 Task: Add an event with the title Staff Training: Customer Relationship Management, date '2023/12/21', time 7:50 AM to 9:50 AMand add a description: The facilitator will provide a briefing on the rules, objectives, and safety guidelines of the scavenger hunt. Teams will receive their scavenger hunt checklist, which may include a combination of physical objects to find, riddles to solve, or tasks to complete., put the event into Yellow category . Add location for the event as: 987 Colosseum, Rome, Italy, logged in from the account softage.2@softage.netand send the event invitation to softage.6@softage.net and softage.7@softage.net. Set a reminder for the event 5 minutes before
Action: Mouse moved to (96, 91)
Screenshot: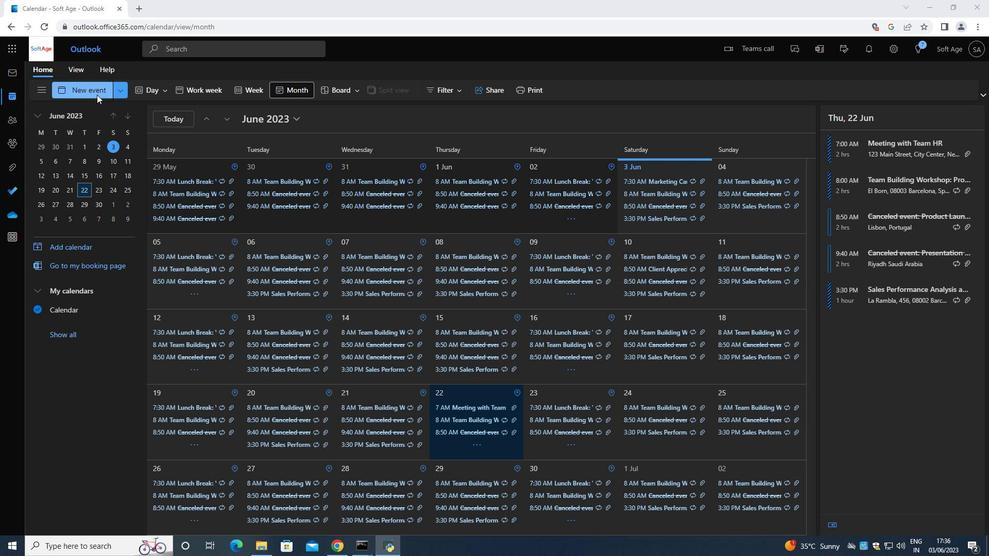 
Action: Mouse pressed left at (96, 91)
Screenshot: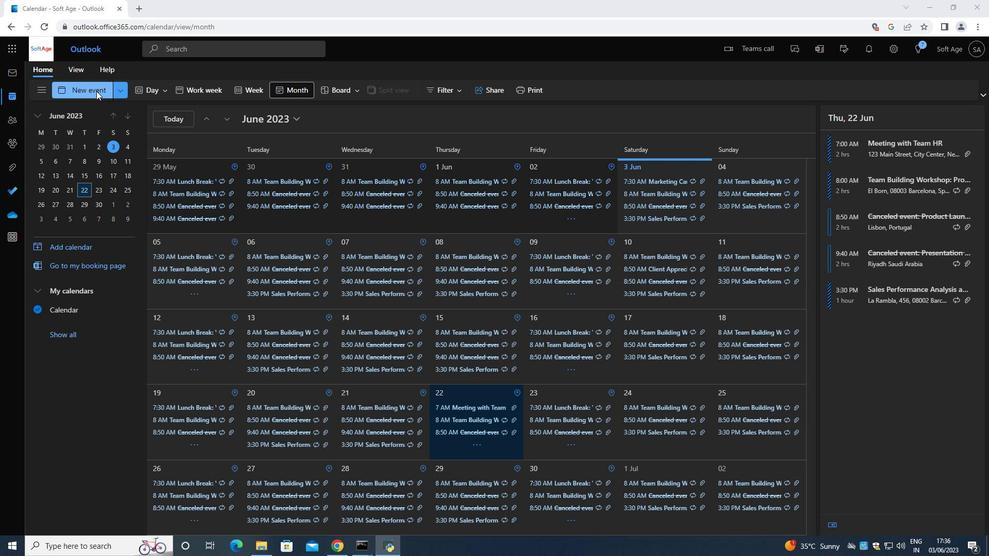 
Action: Mouse moved to (285, 137)
Screenshot: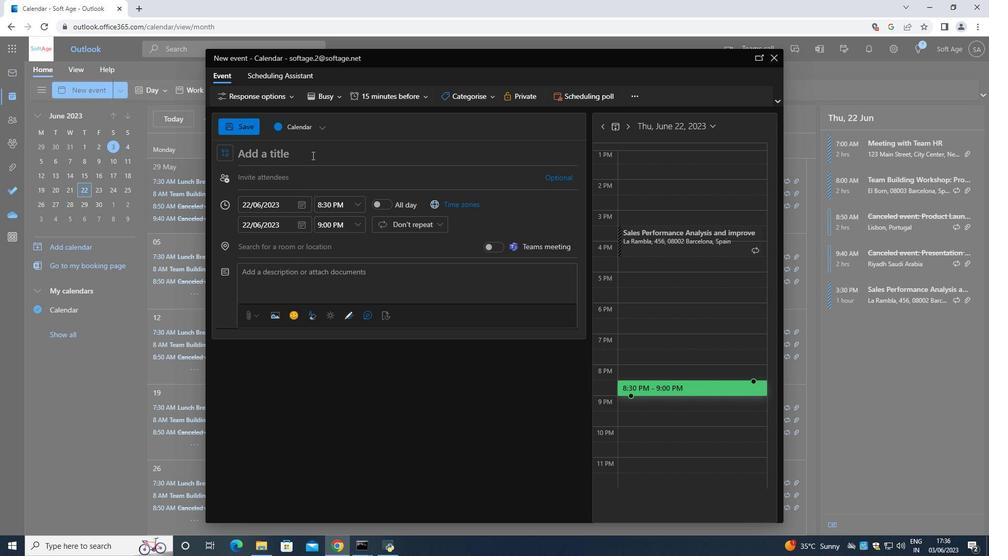 
Action: Key pressed <Key.shift><Key.shift><Key.shift>Training<Key.space><Key.shift_r><Key.backspace><Key.shift_r>:<Key.space><Key.shift>Customer<Key.space><Key.shift>Relationship<Key.space><Key.shift>Management<Key.space>
Screenshot: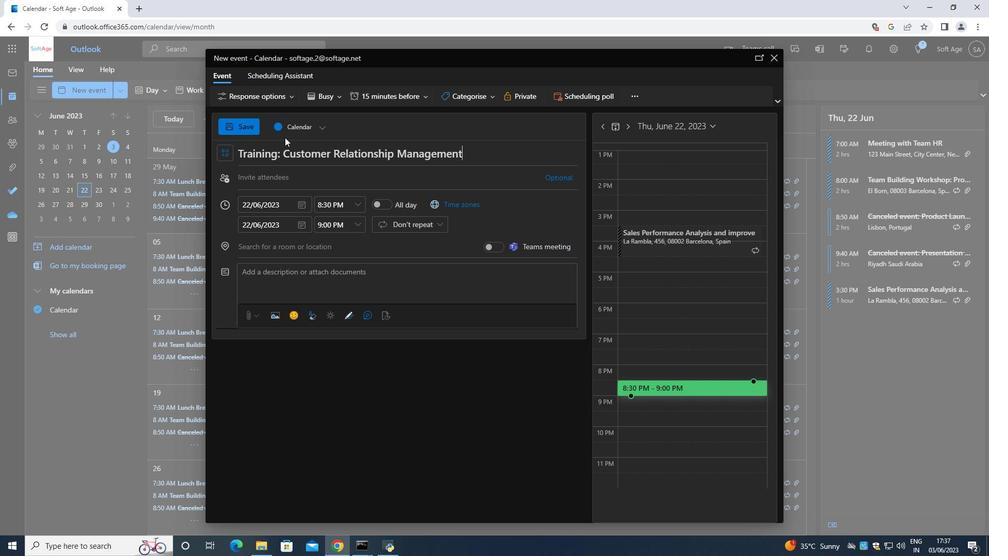 
Action: Mouse moved to (303, 201)
Screenshot: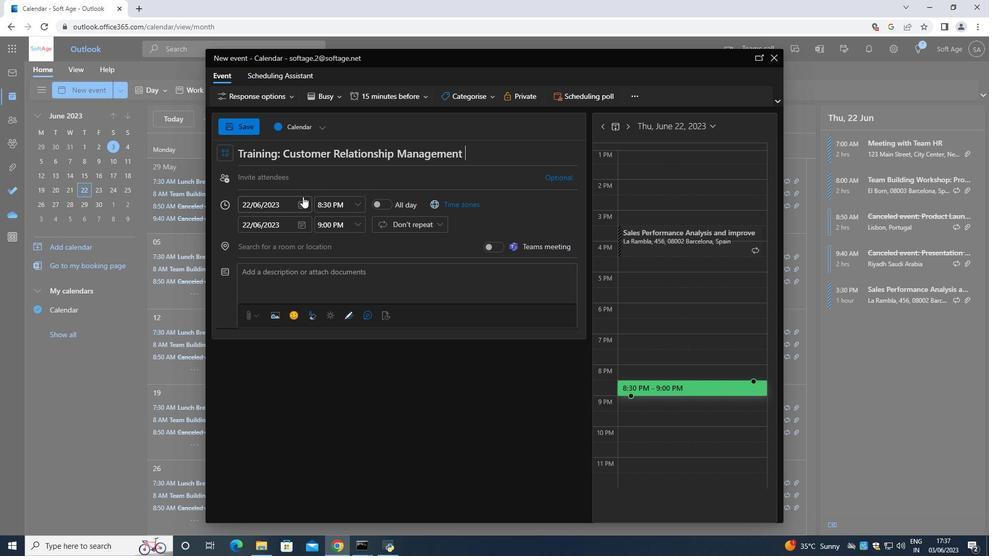 
Action: Mouse pressed left at (303, 201)
Screenshot: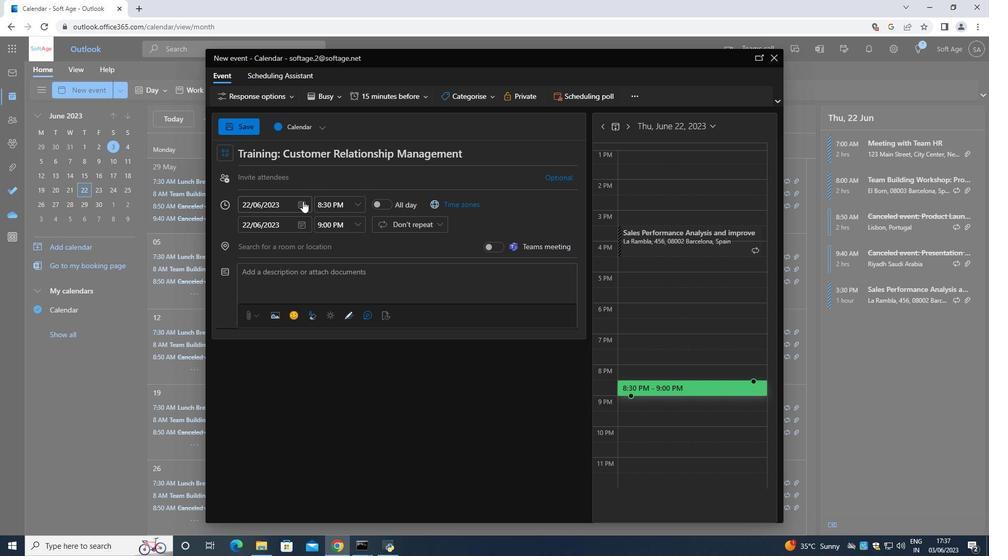 
Action: Mouse moved to (301, 221)
Screenshot: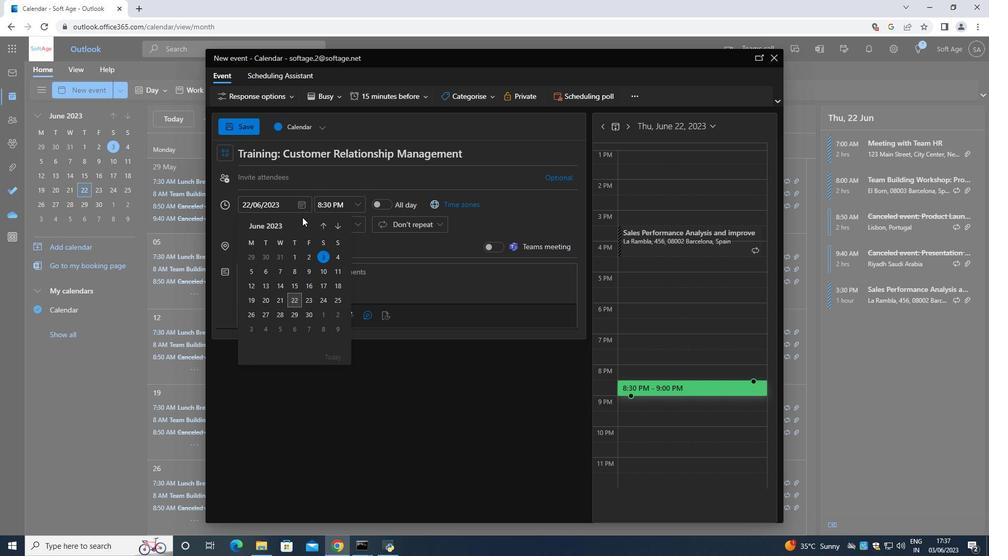 
Action: Mouse scrolled (301, 220) with delta (0, 0)
Screenshot: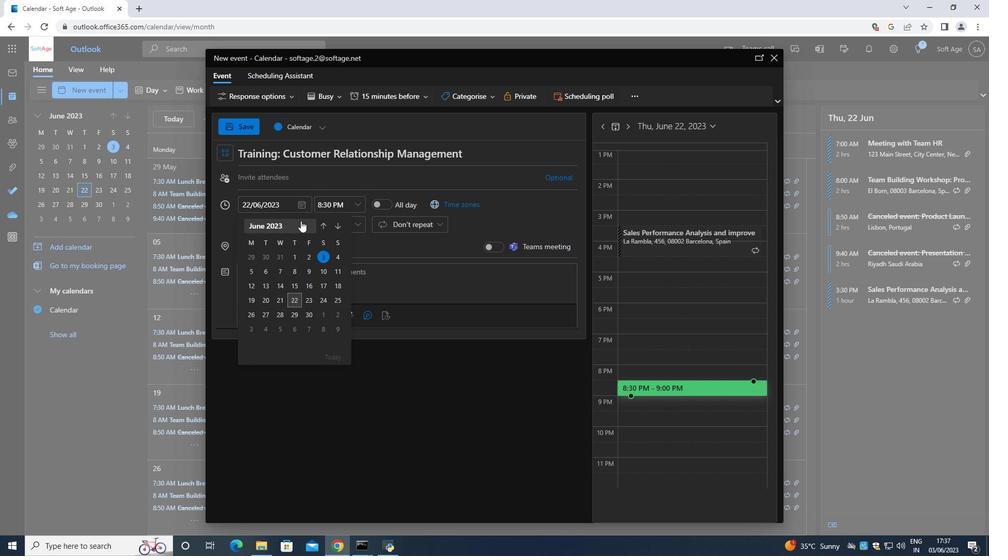 
Action: Mouse moved to (336, 224)
Screenshot: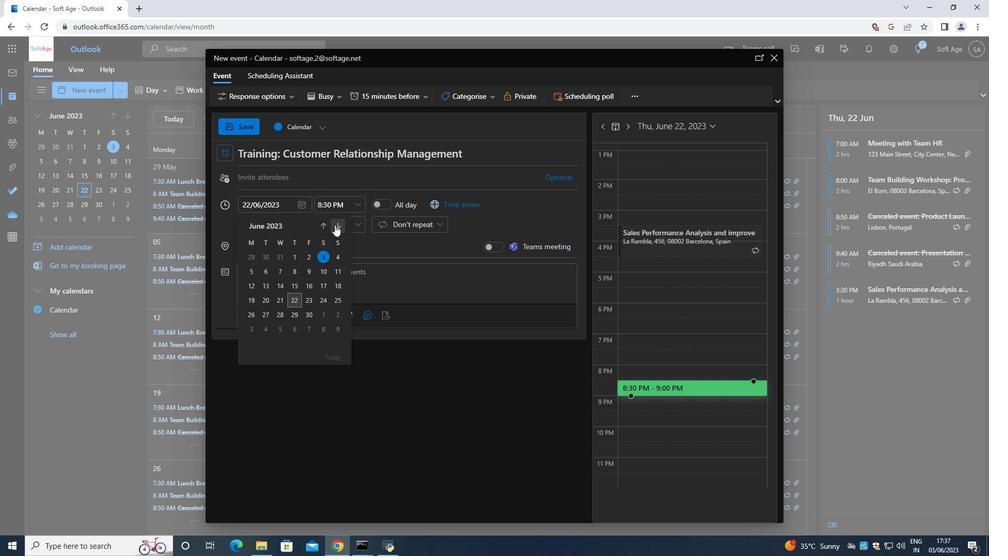 
Action: Mouse pressed left at (336, 224)
Screenshot: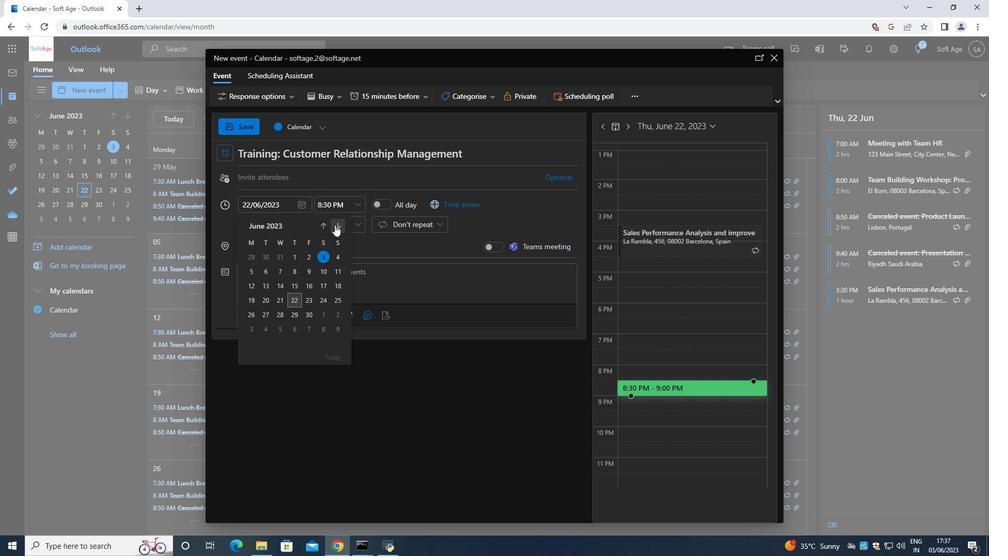 
Action: Mouse pressed left at (336, 224)
Screenshot: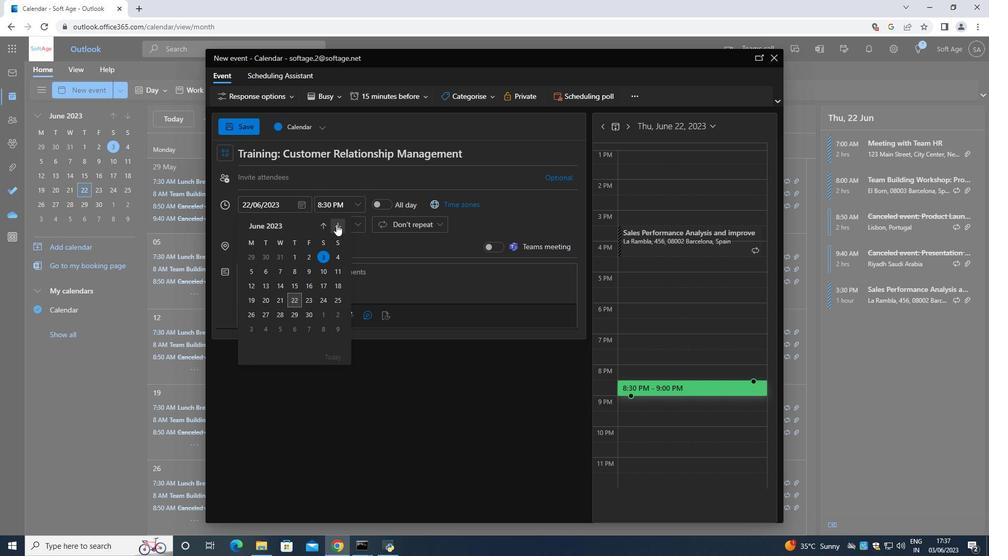 
Action: Mouse moved to (337, 225)
Screenshot: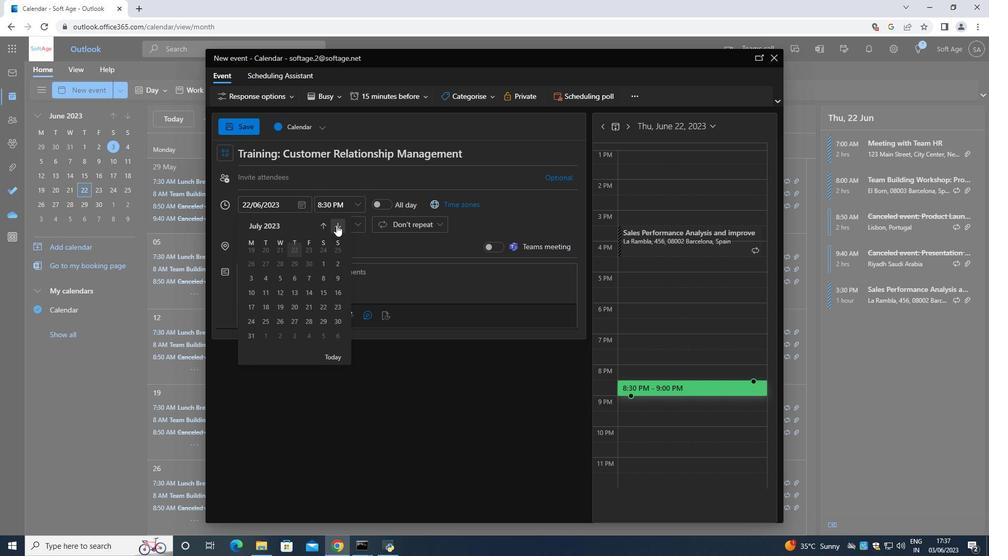 
Action: Mouse pressed left at (337, 225)
Screenshot: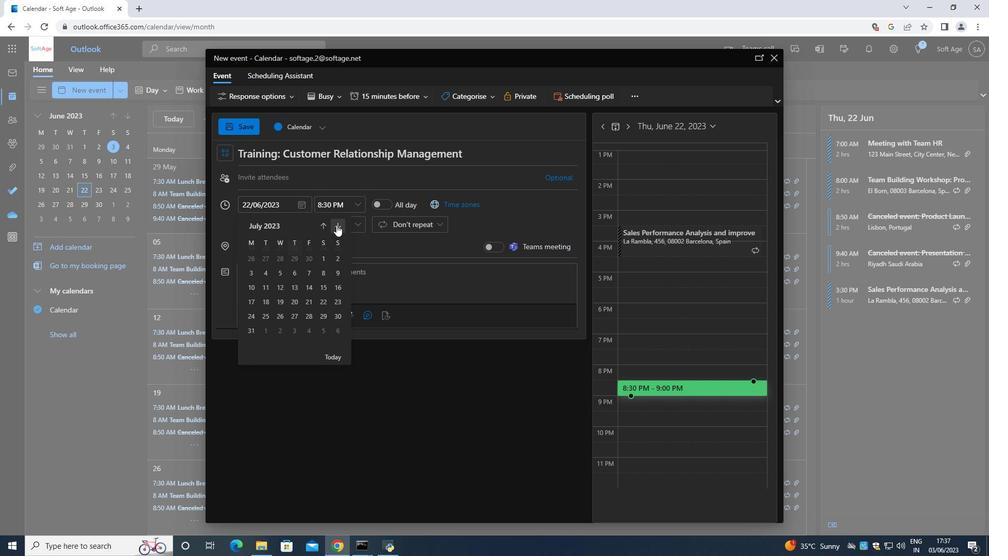 
Action: Mouse moved to (337, 226)
Screenshot: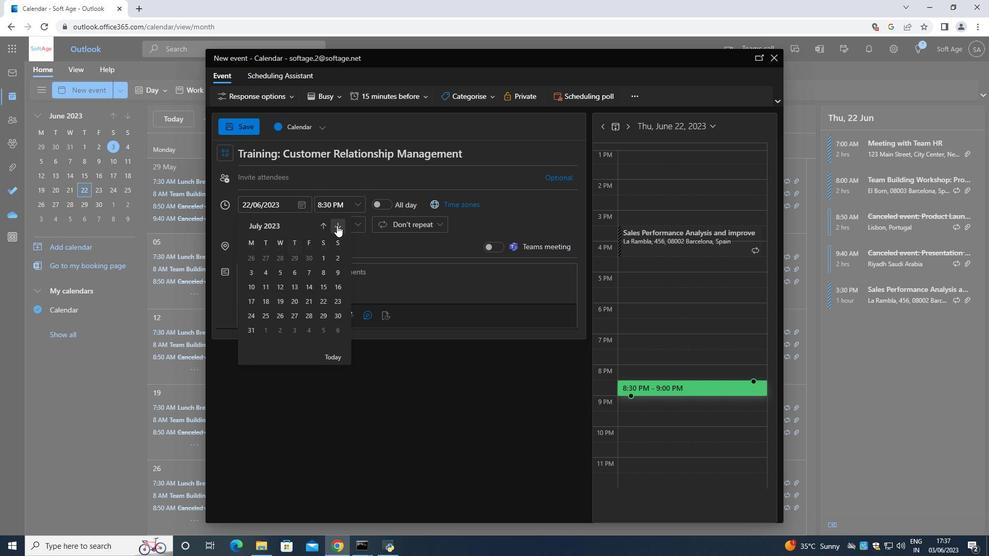 
Action: Mouse pressed left at (337, 226)
Screenshot: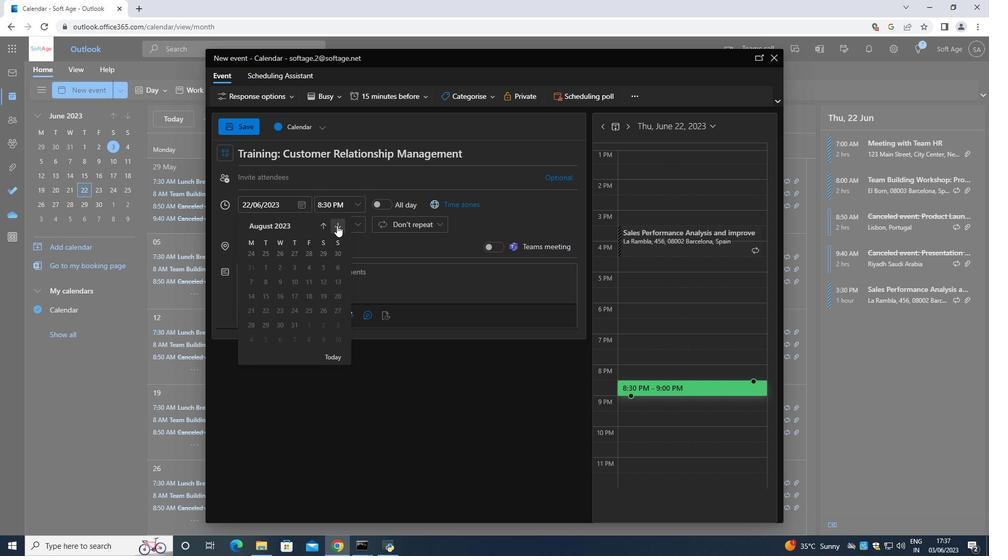 
Action: Mouse moved to (337, 226)
Screenshot: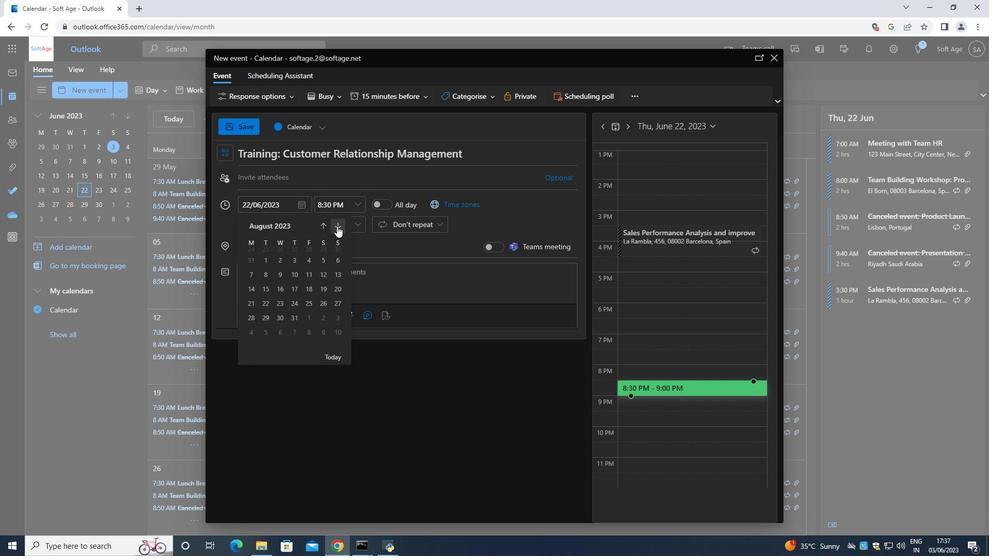 
Action: Mouse pressed left at (337, 226)
Screenshot: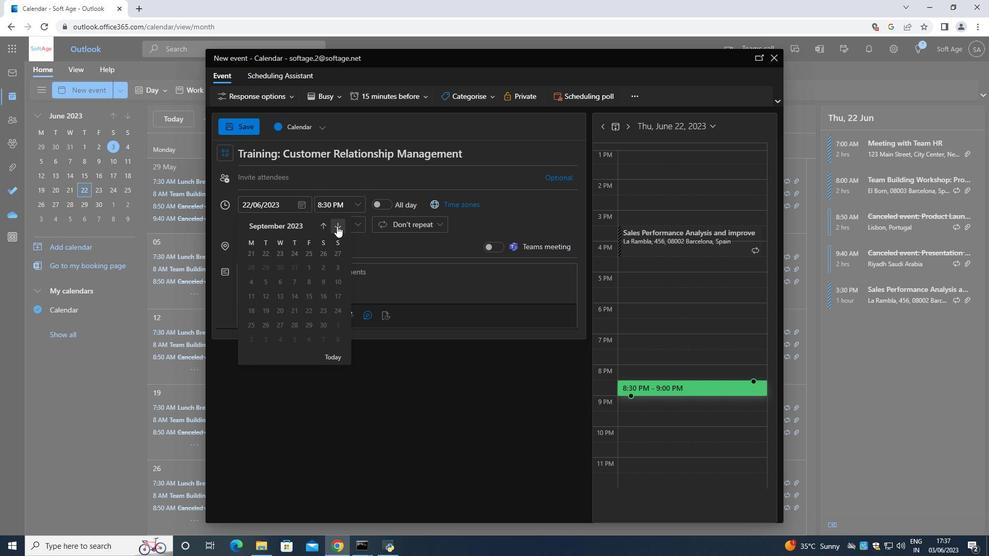 
Action: Mouse pressed left at (337, 226)
Screenshot: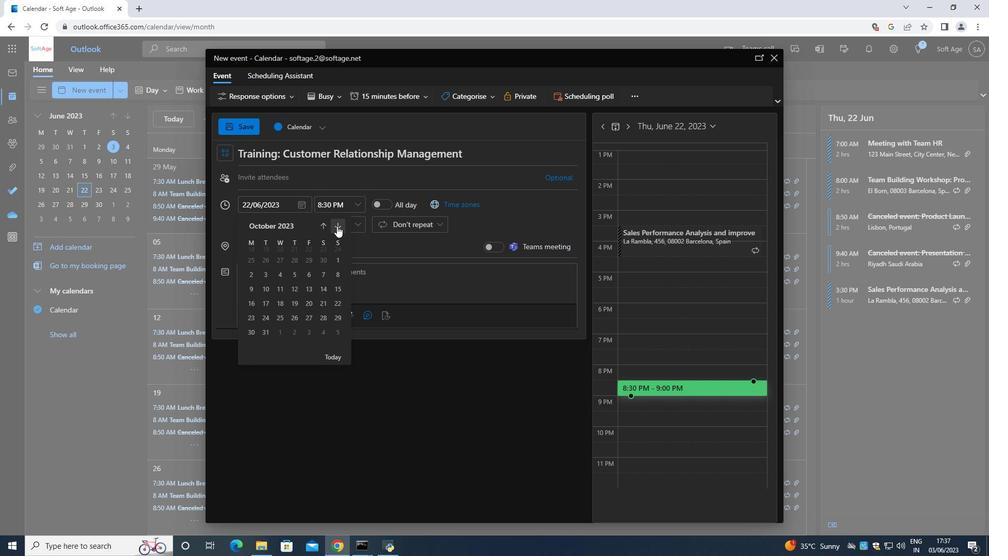 
Action: Mouse moved to (294, 303)
Screenshot: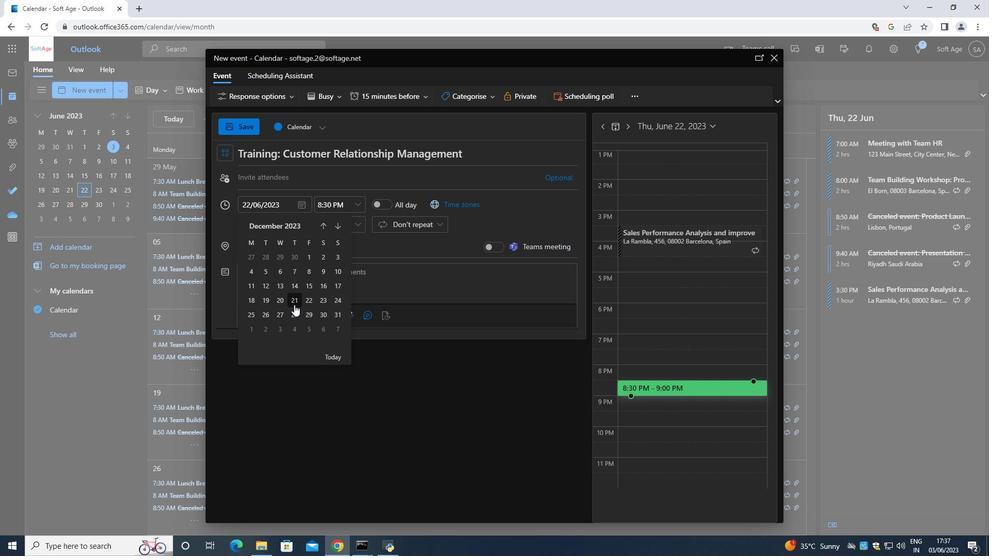 
Action: Mouse pressed left at (294, 303)
Screenshot: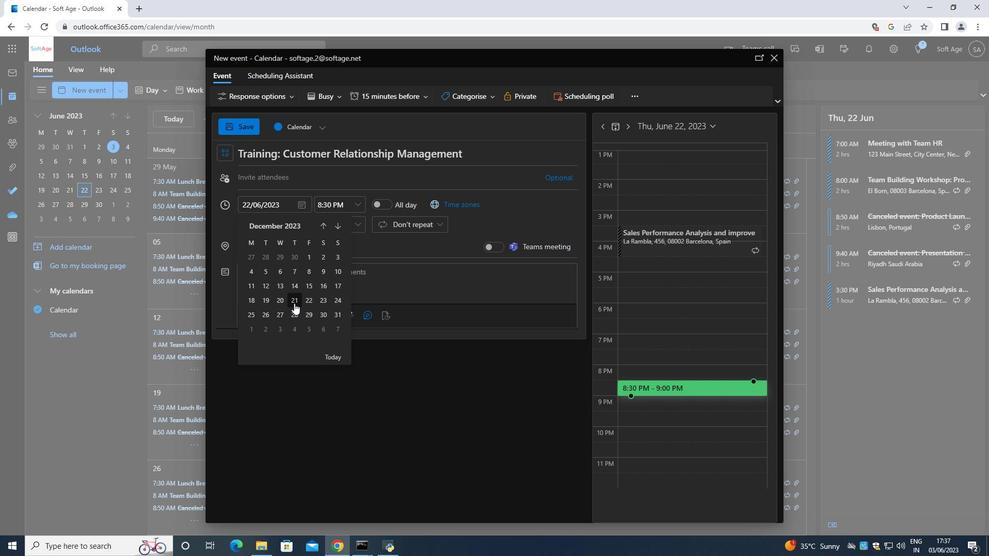 
Action: Mouse moved to (358, 210)
Screenshot: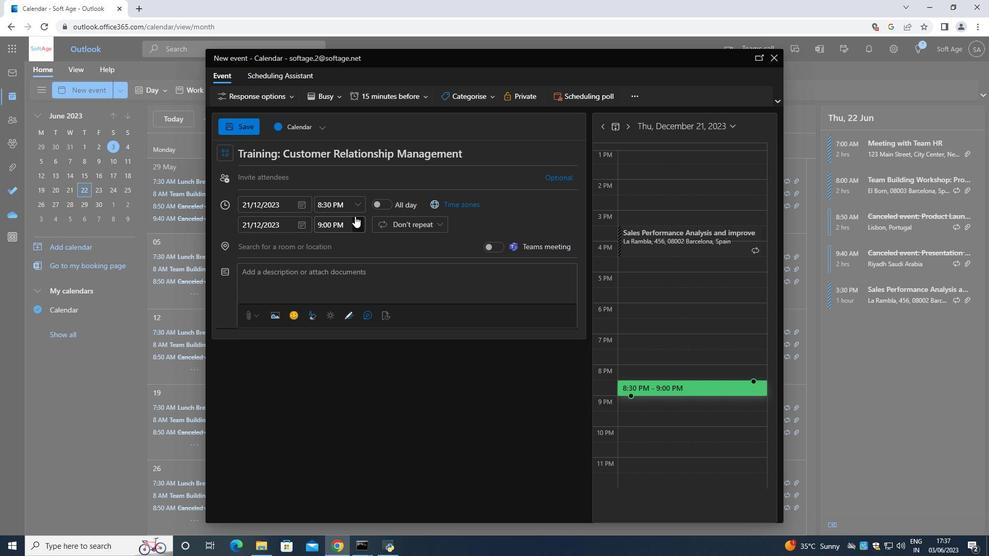 
Action: Mouse pressed left at (358, 210)
Screenshot: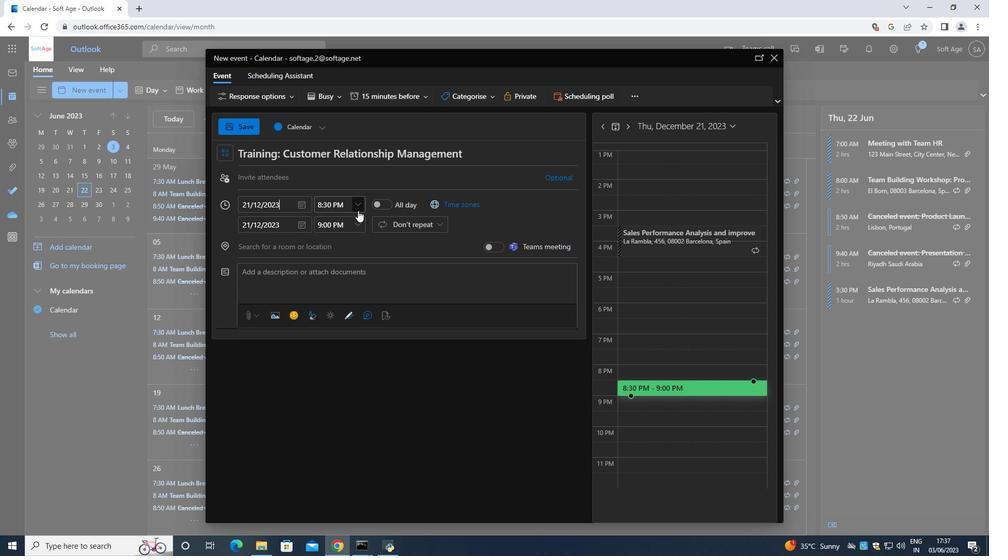 
Action: Mouse moved to (342, 257)
Screenshot: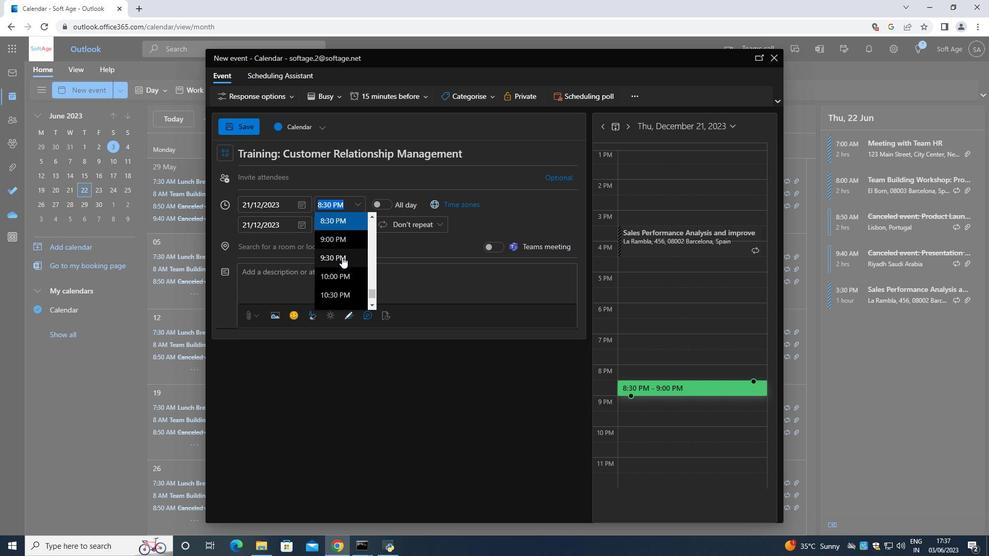 
Action: Mouse scrolled (342, 257) with delta (0, 0)
Screenshot: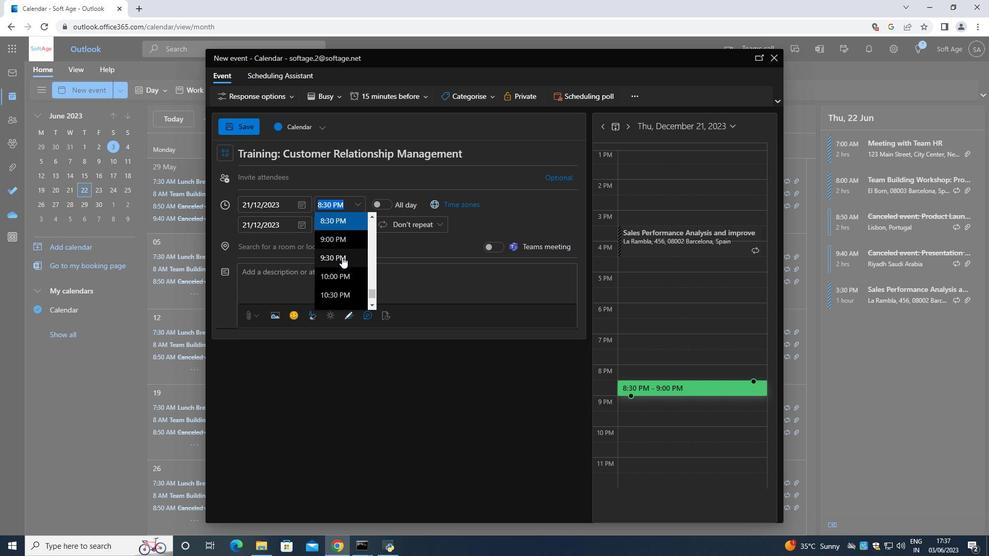 
Action: Mouse scrolled (342, 257) with delta (0, 0)
Screenshot: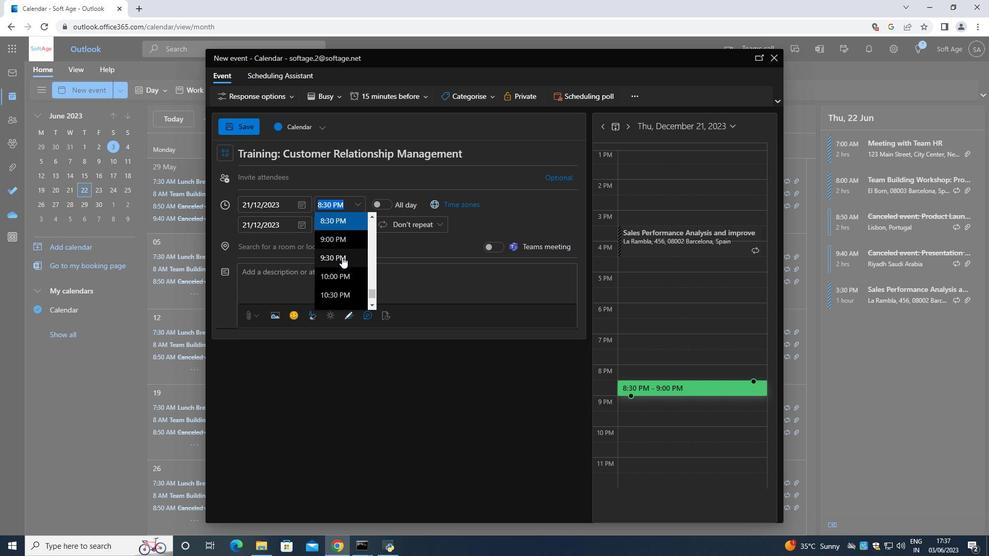 
Action: Mouse scrolled (342, 257) with delta (0, 0)
Screenshot: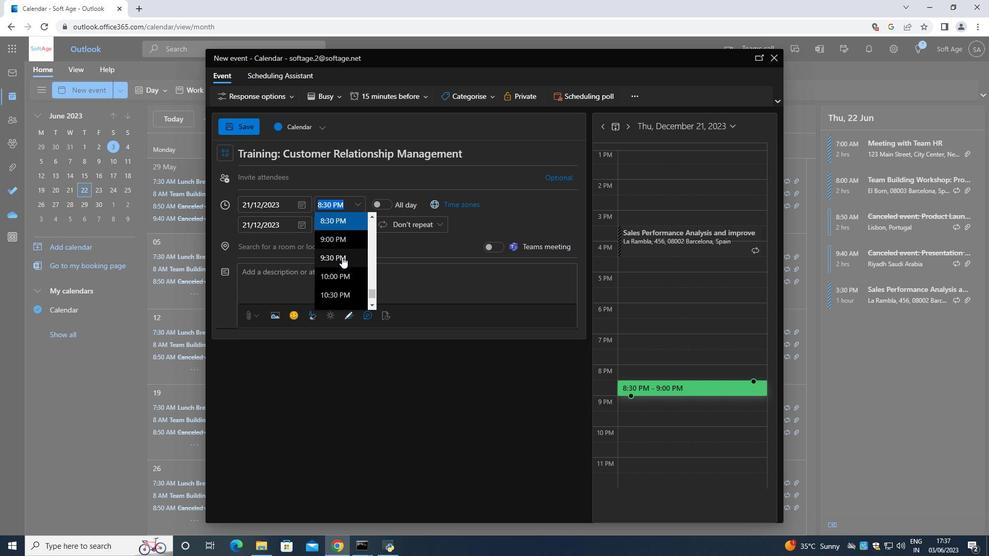 
Action: Mouse scrolled (342, 257) with delta (0, 0)
Screenshot: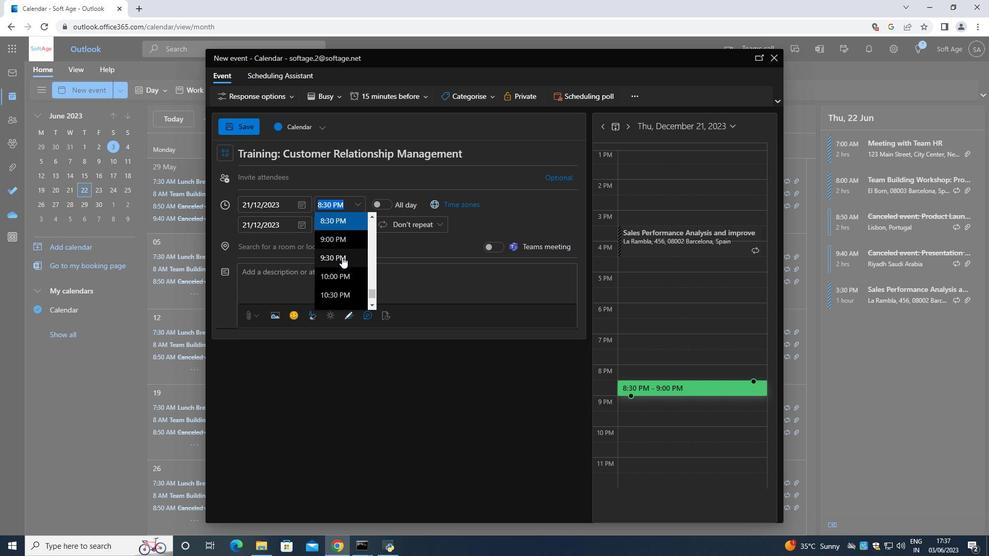 
Action: Mouse scrolled (342, 257) with delta (0, 0)
Screenshot: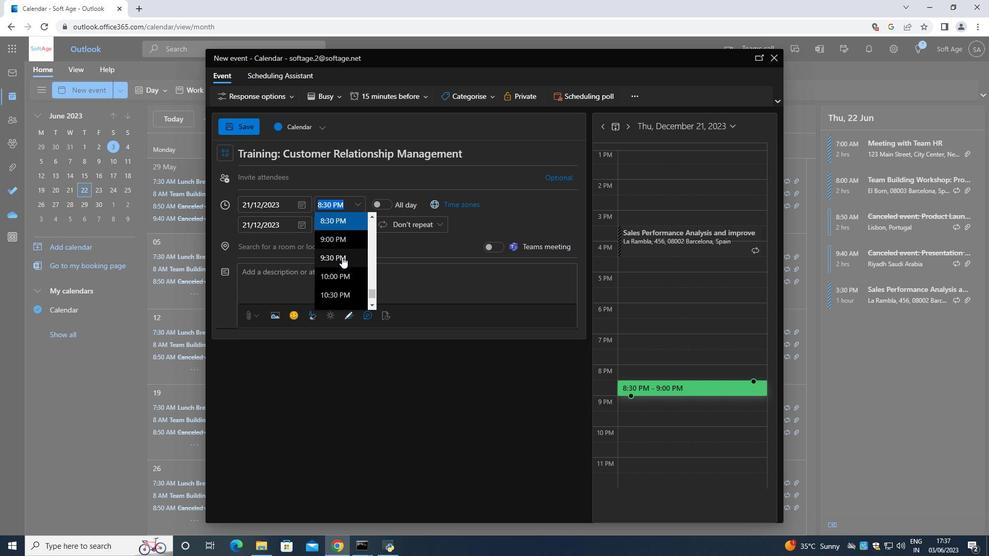 
Action: Mouse scrolled (342, 257) with delta (0, 0)
Screenshot: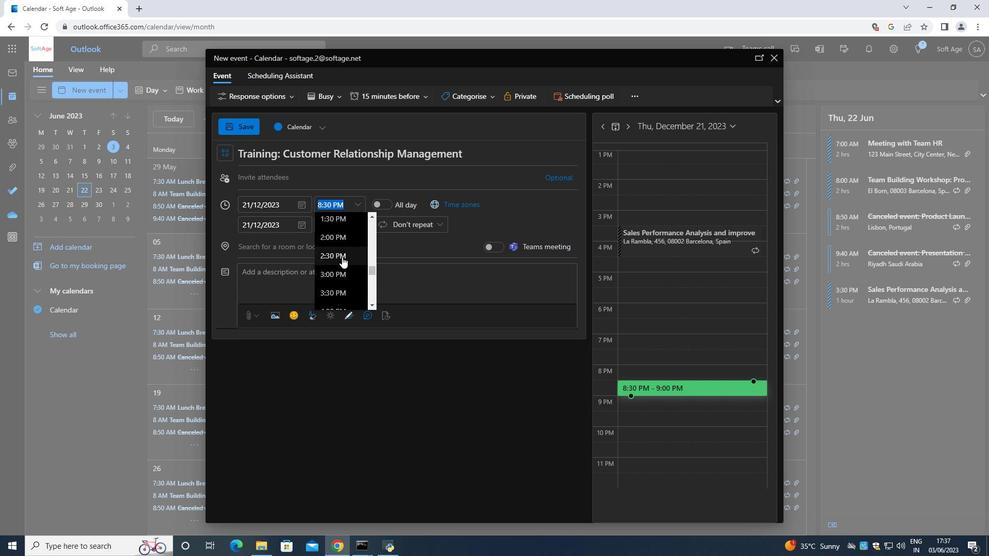 
Action: Mouse scrolled (342, 257) with delta (0, 0)
Screenshot: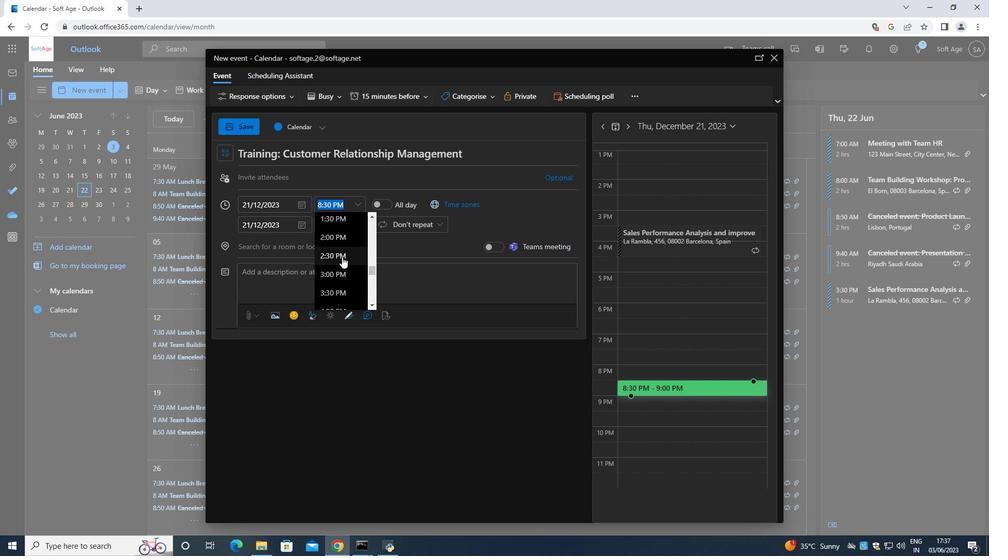 
Action: Mouse scrolled (342, 257) with delta (0, 0)
Screenshot: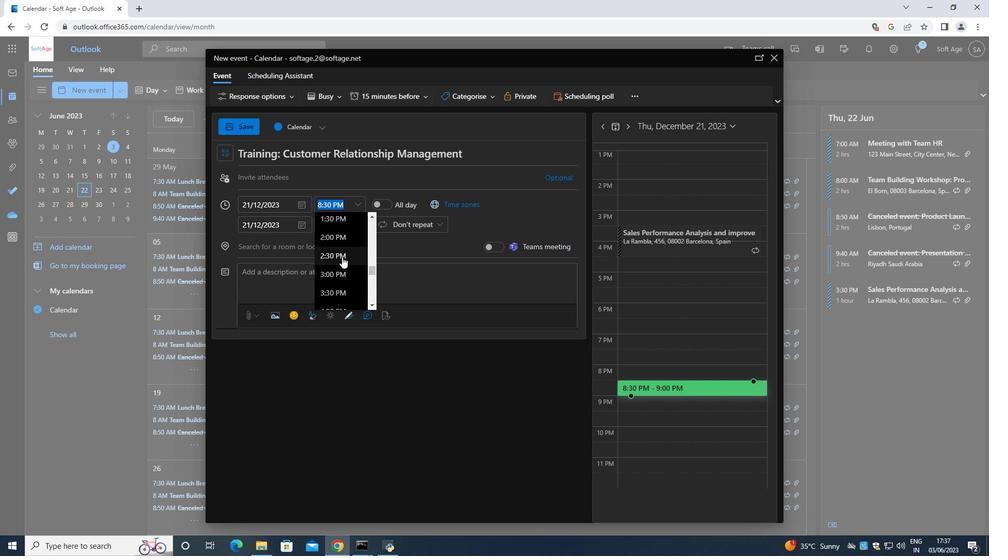 
Action: Mouse scrolled (342, 257) with delta (0, 0)
Screenshot: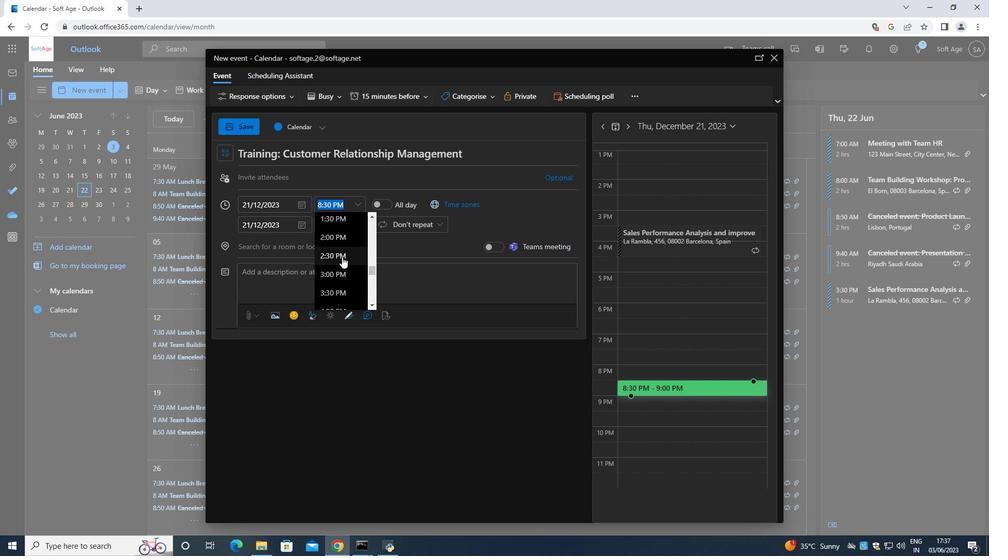 
Action: Mouse scrolled (342, 257) with delta (0, 0)
Screenshot: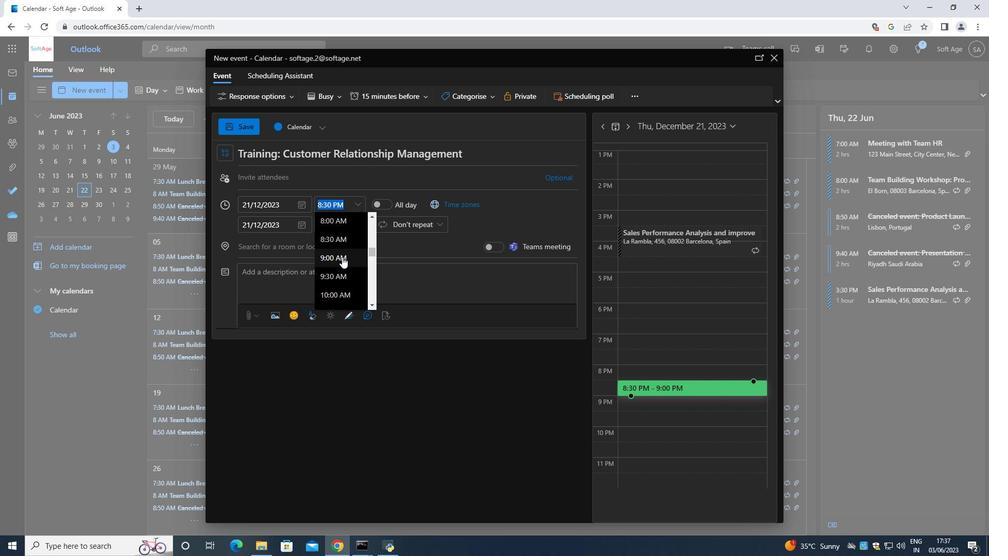 
Action: Mouse moved to (332, 254)
Screenshot: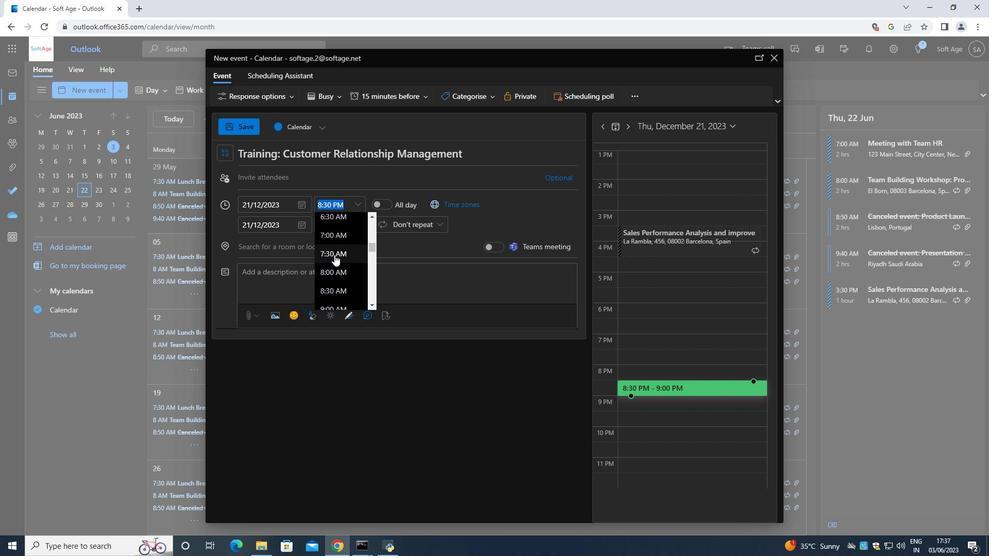 
Action: Mouse pressed left at (332, 254)
Screenshot: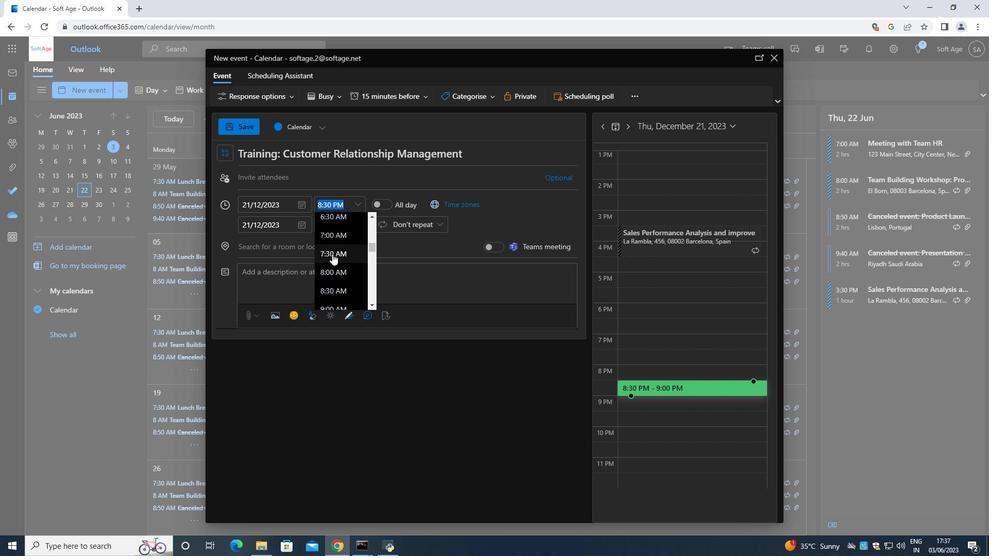 
Action: Mouse moved to (327, 206)
Screenshot: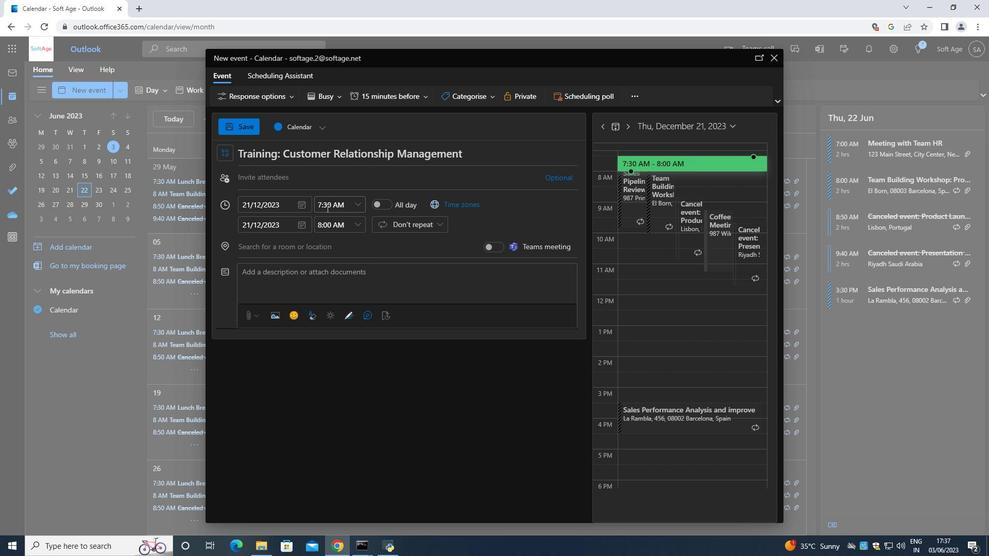 
Action: Mouse pressed left at (327, 206)
Screenshot: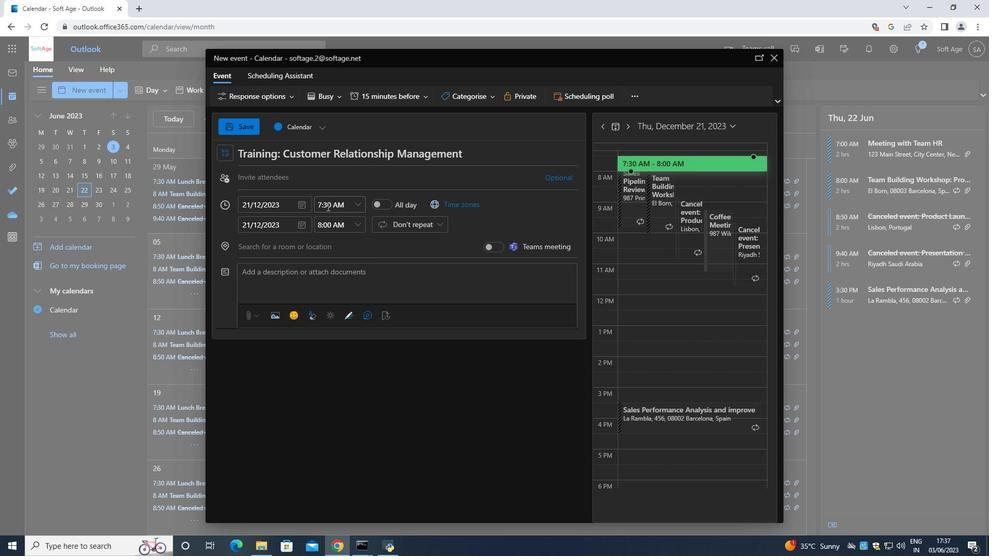 
Action: Mouse moved to (307, 192)
Screenshot: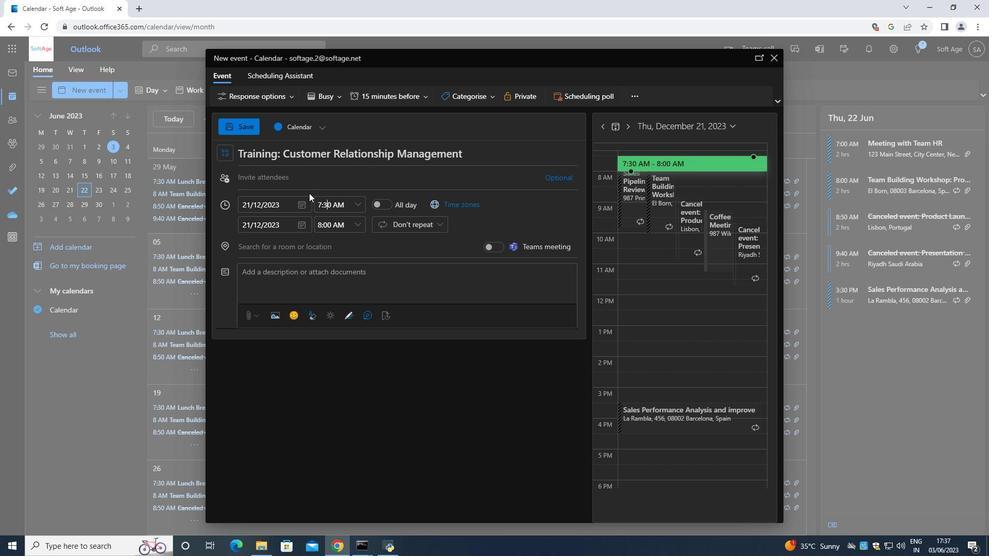 
Action: Key pressed <Key.backspace>5
Screenshot: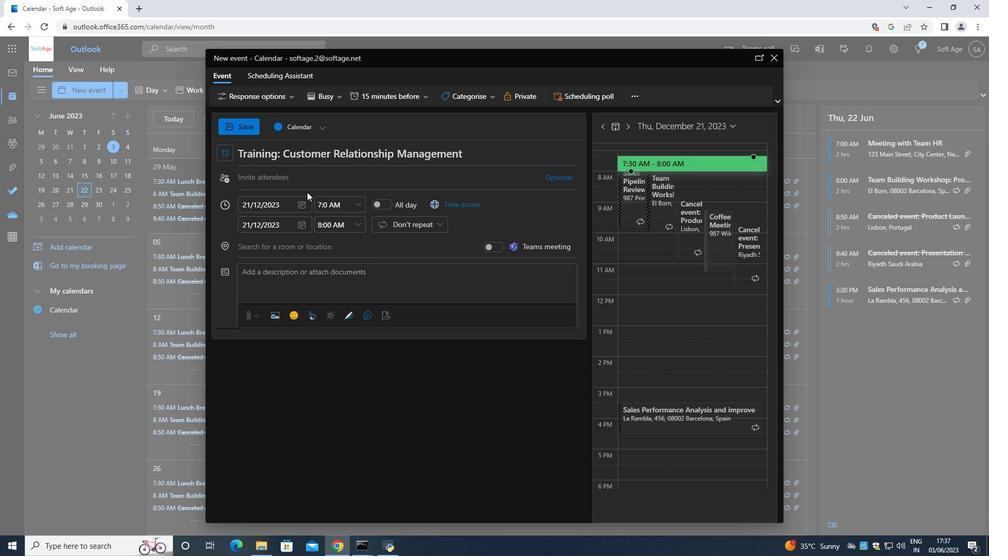 
Action: Mouse moved to (360, 225)
Screenshot: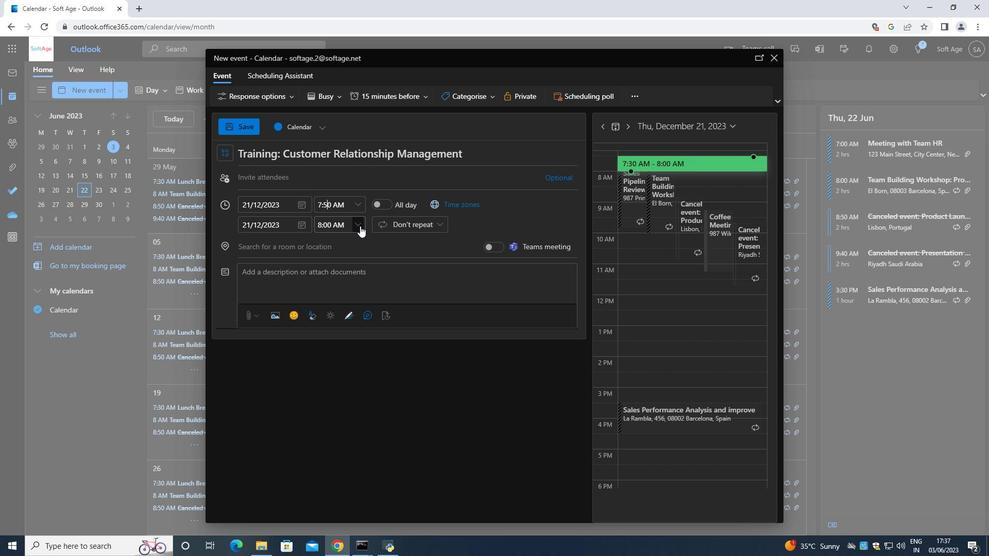 
Action: Mouse pressed left at (360, 225)
Screenshot: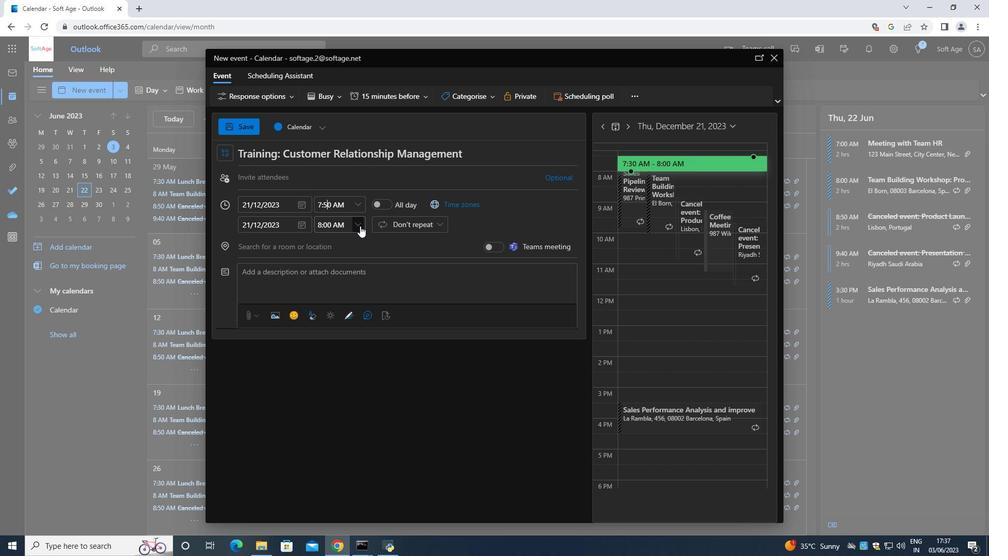 
Action: Mouse moved to (344, 300)
Screenshot: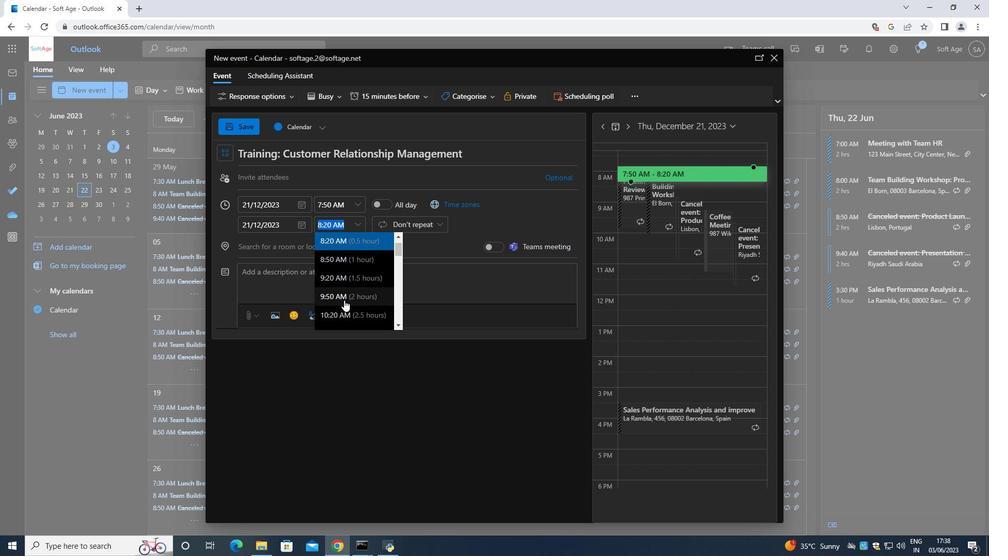 
Action: Mouse pressed left at (344, 300)
Screenshot: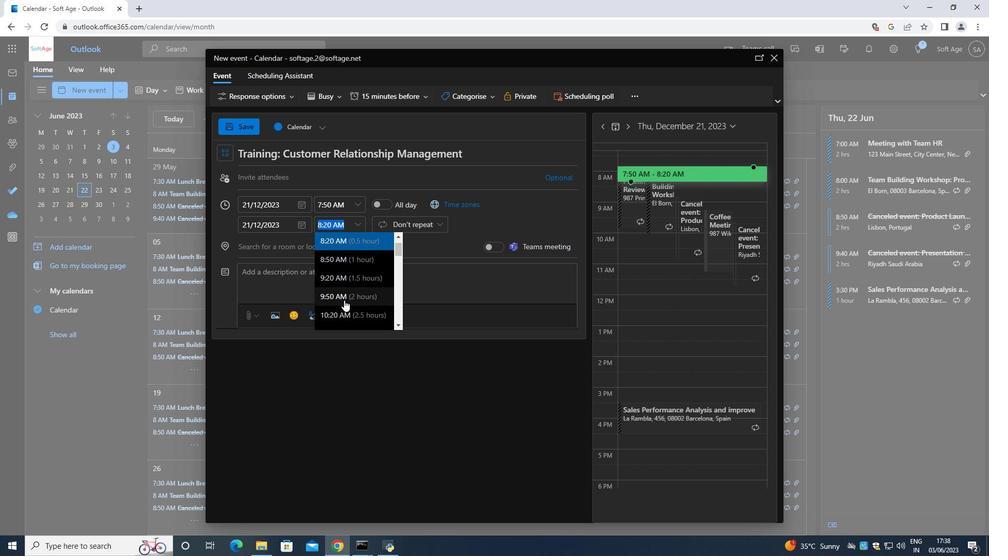 
Action: Mouse moved to (339, 291)
Screenshot: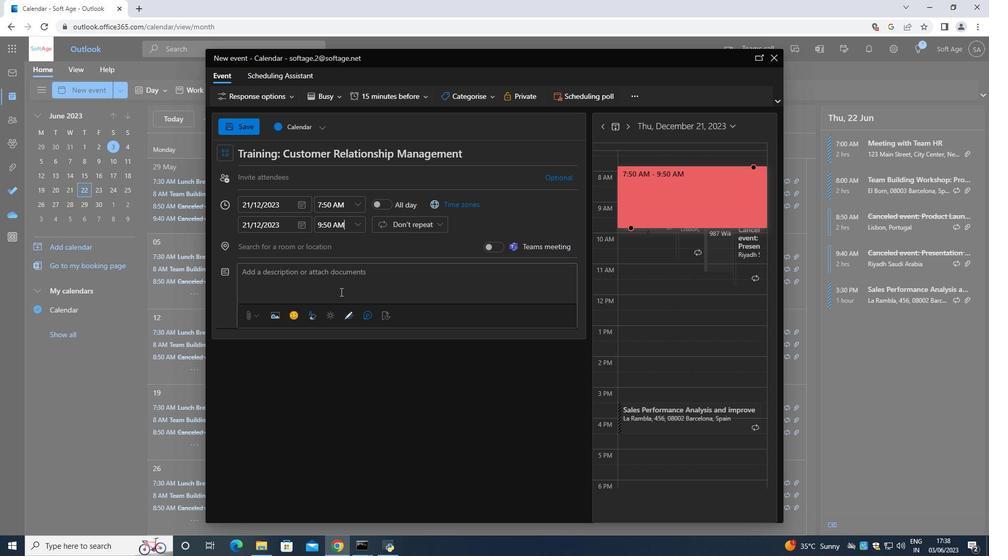 
Action: Mouse pressed left at (339, 291)
Screenshot: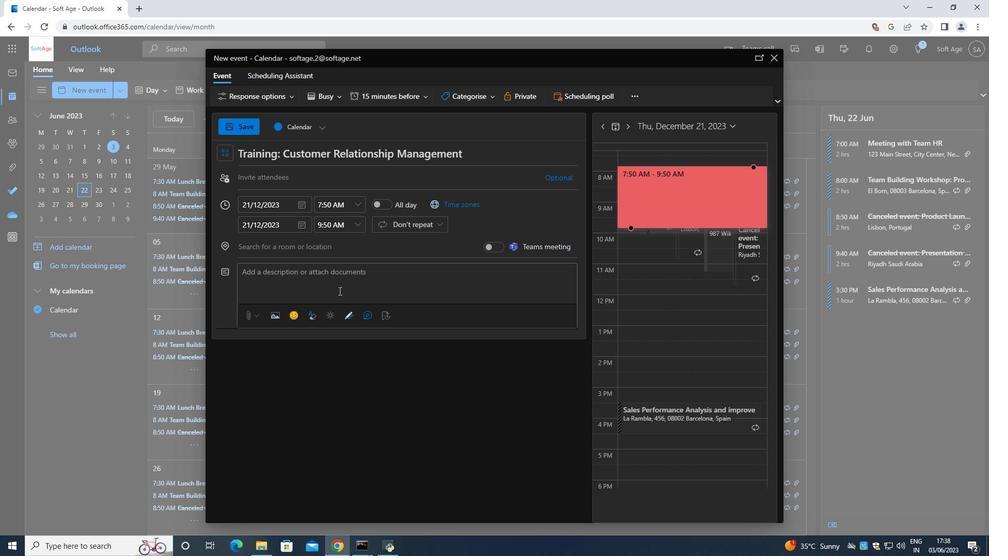 
Action: Key pressed <Key.shift><Key.shift><Key.shift>The<Key.space>facilitator<Key.space>will<Key.space>provide<Key.space>a<Key.space>briefing<Key.space>on<Key.space>the<Key.space>rules<Key.space>,<Key.space>objectives,<Key.space>and<Key.space>safety<Key.space>guidelines<Key.space>of<Key.space>the<Key.space>scavenger<Key.space>hunt.<Key.space><Key.shift>Teams<Key.space>will<Key.space>receive<Key.space>their<Key.space>scavenf<Key.backspace>ger<Key.space>hunt<Key.space>checklist,<Key.space>wg<Key.backspace>hich<Key.space>may<Key.space>includee<Key.space>a<Key.space>comn<Key.backspace>binatu<Key.backspace>ion<Key.space><Key.up><Key.right><Key.right><Key.right><Key.right><Key.right><Key.right><Key.right><Key.right><Key.right><Key.right><Key.right><Key.right><Key.right><Key.right><Key.right><Key.right><Key.right><Key.right><Key.right><Key.right><Key.right><Key.right><Key.right><Key.right><Key.right><Key.right><Key.right><Key.right><Key.right><Key.right><Key.right><Key.right><Key.right><Key.right><Key.right><Key.right><Key.right><Key.right><Key.right><Key.right><Key.right><Key.right><Key.right><Key.right><Key.right><Key.right><Key.right><Key.right><Key.right><Key.right><Key.right><Key.right><Key.right><Key.right><Key.right><Key.right><Key.right><Key.right><Key.right><Key.right><Key.right><Key.right><Key.right><Key.right><Key.right><Key.right><Key.right><Key.right><Key.right><Key.right><Key.right><Key.right><Key.right><Key.right><Key.right><Key.right><Key.right><Key.right><Key.left><Key.left><Key.left><Key.left><Key.left><Key.left><Key.backspace><Key.right><Key.right><Key.right><Key.right><Key.down><Key.right>of<Key.space>physical<Key.space>objects<Key.space>to<Key.space>finf<Key.backspace>d<Key.space>,<Key.space>riddles<Key.space>to<Key.space>solve<Key.space>,<Key.space>or<Key.space>tasks<Key.space>to<Key.space>complete.
Screenshot: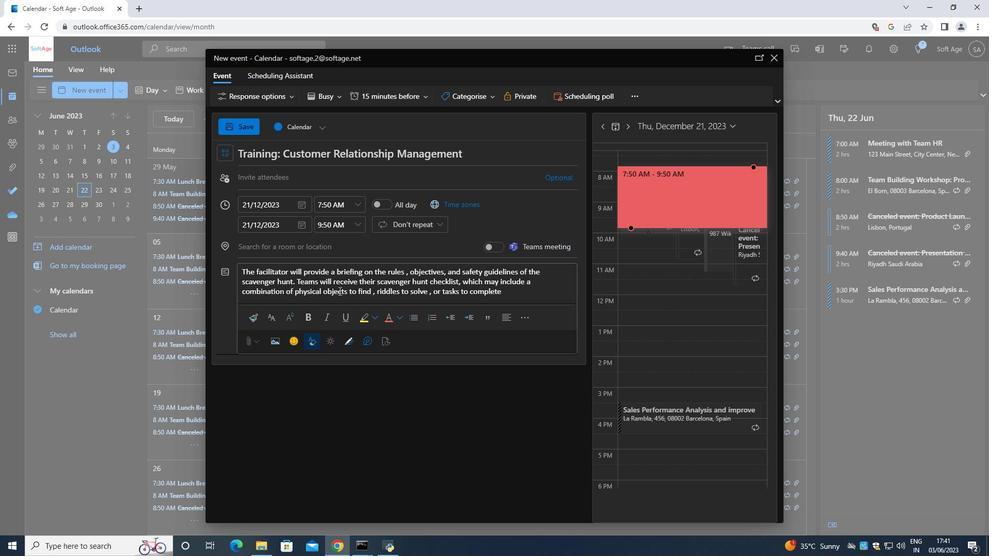 
Action: Mouse moved to (460, 97)
Screenshot: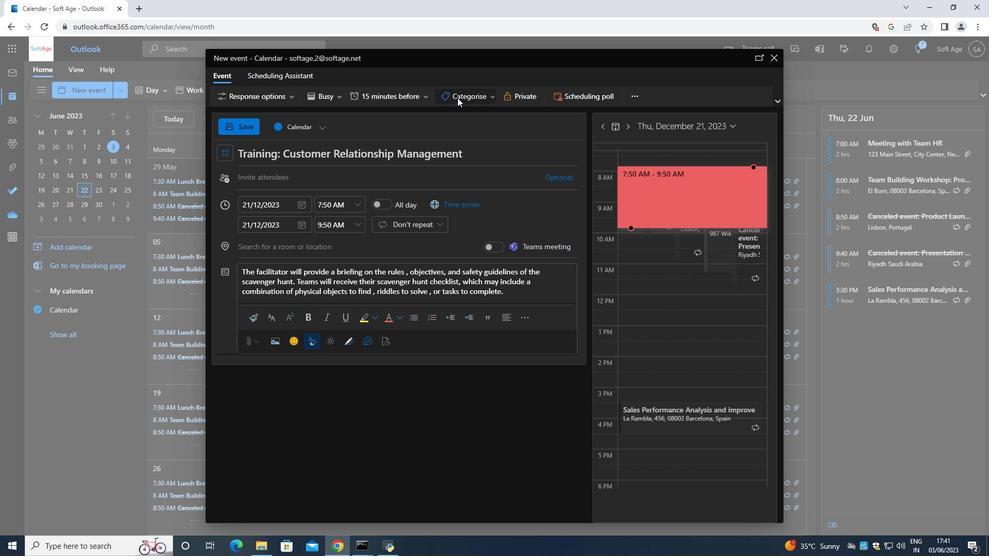 
Action: Mouse pressed left at (460, 97)
Screenshot: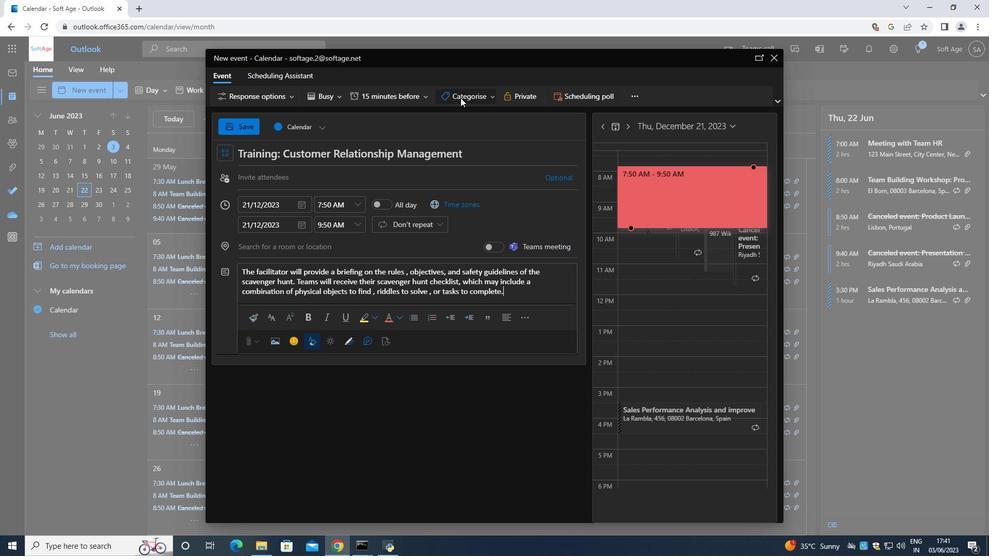 
Action: Mouse moved to (464, 199)
Screenshot: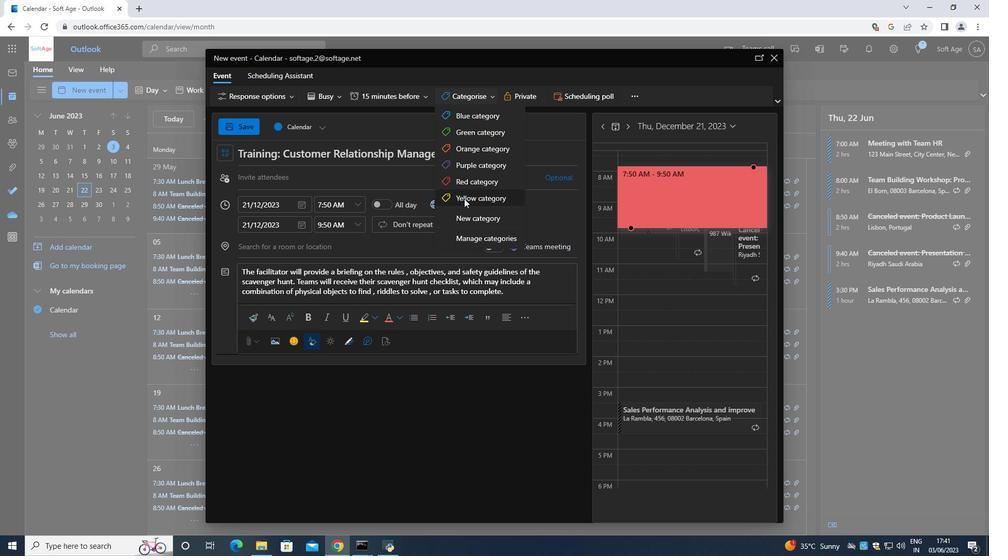 
Action: Mouse pressed left at (464, 199)
Screenshot: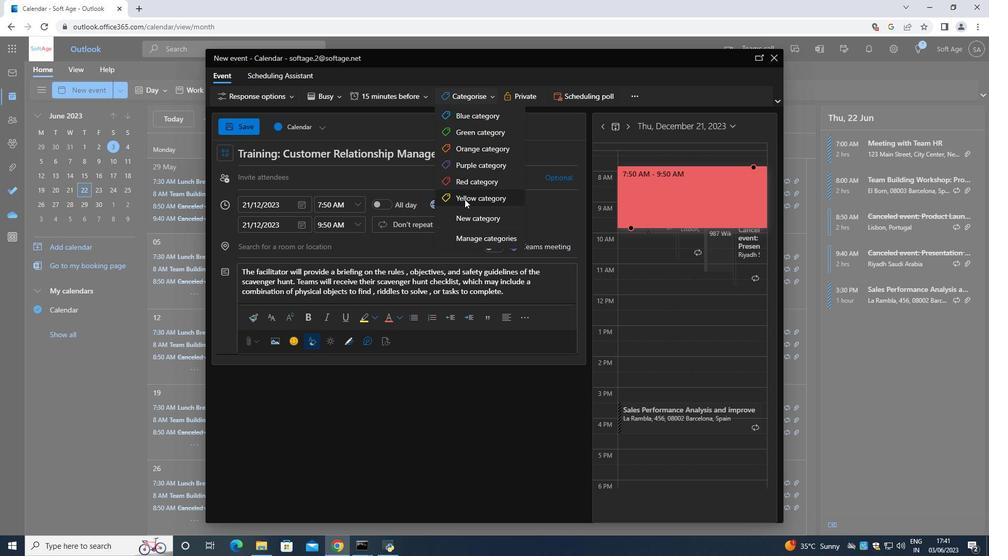 
Action: Mouse moved to (379, 243)
Screenshot: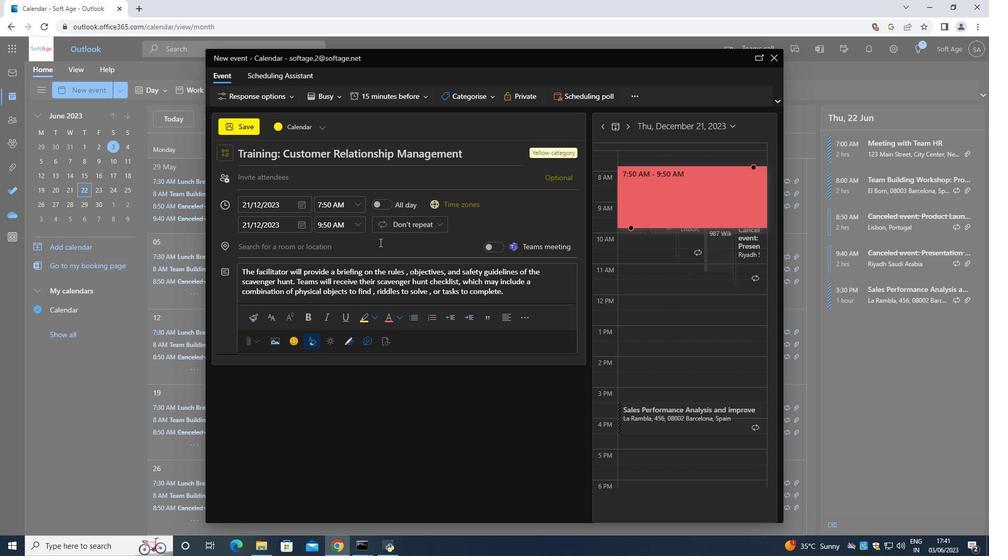 
Action: Mouse pressed left at (379, 243)
Screenshot: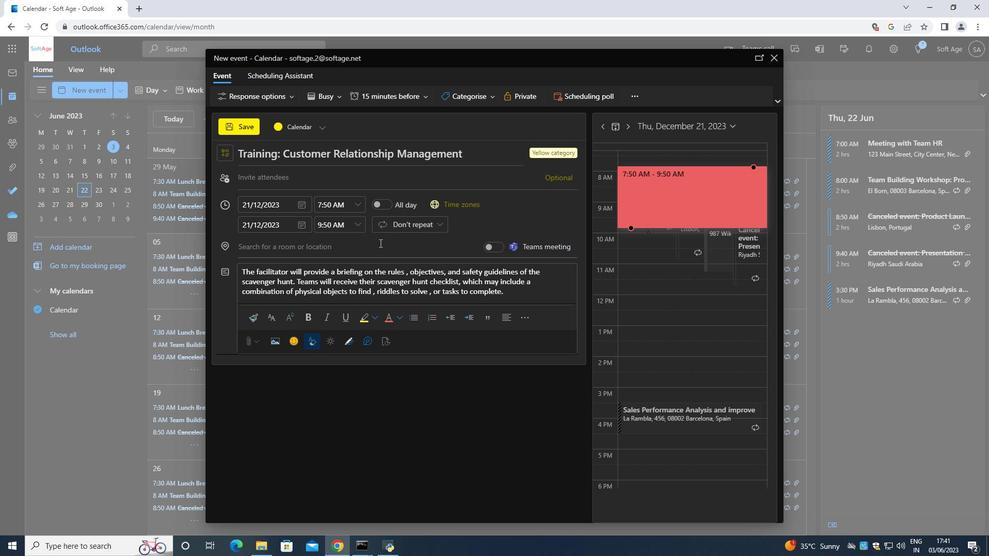 
Action: Mouse moved to (341, 222)
Screenshot: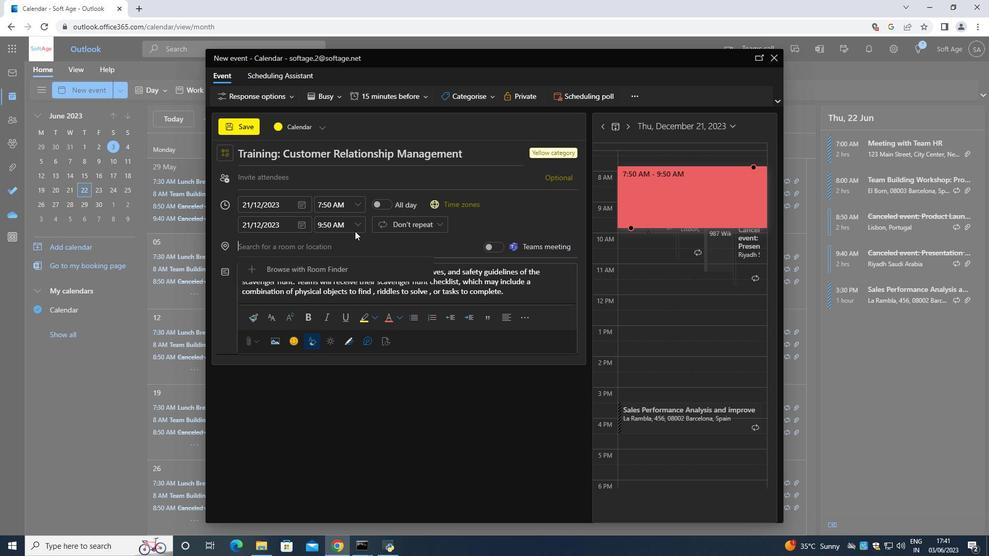 
Action: Key pressed 987<Key.space><Key.shift>Co;osseum,<Key.space><Key.shift>Rome,<Key.space><Key.shift>Italy,<Key.space>
Screenshot: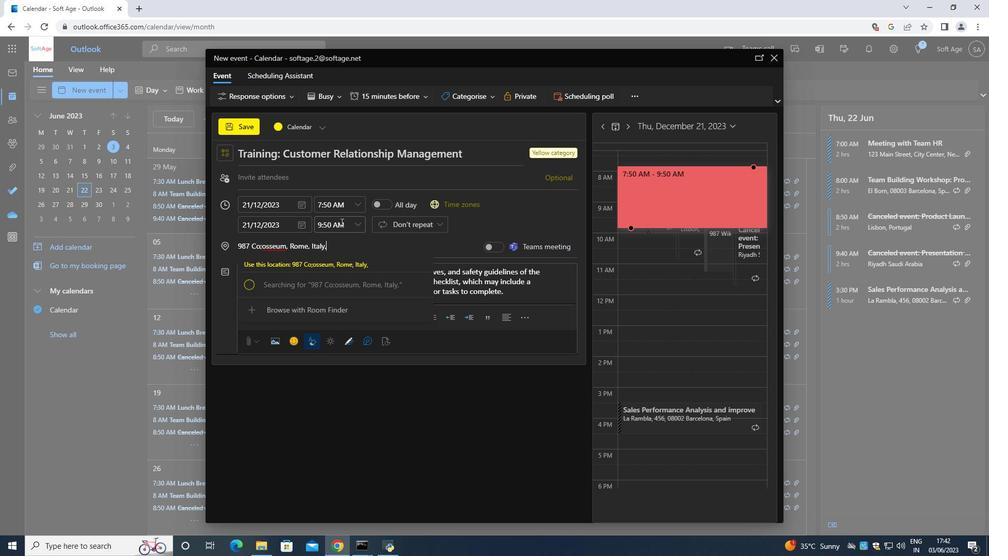 
Action: Mouse moved to (261, 245)
Screenshot: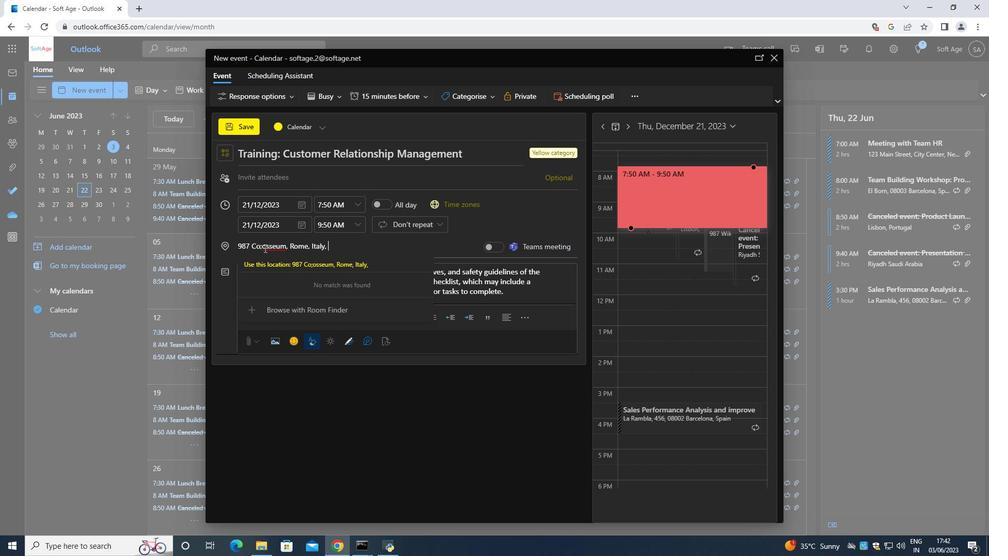 
Action: Mouse pressed left at (261, 245)
Screenshot: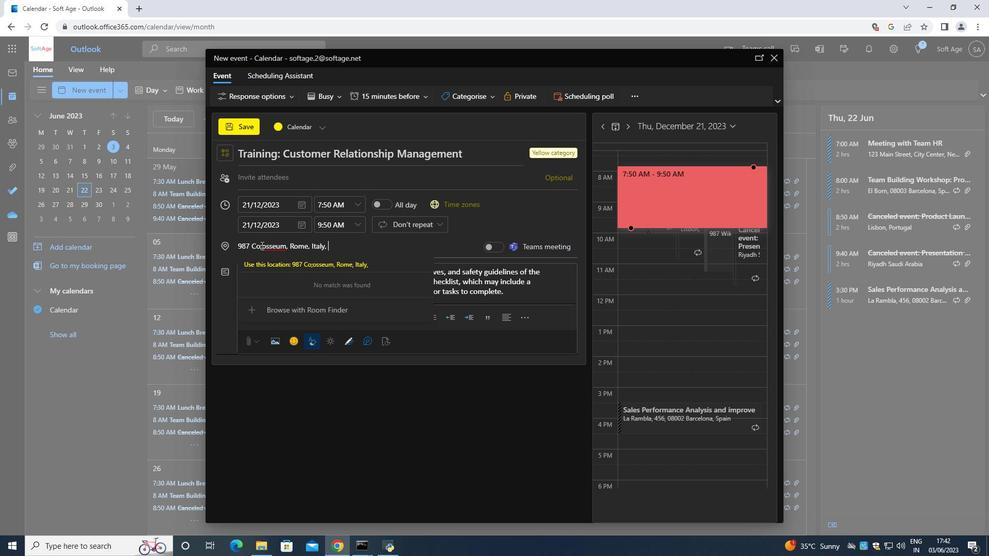 
Action: Mouse moved to (261, 245)
Screenshot: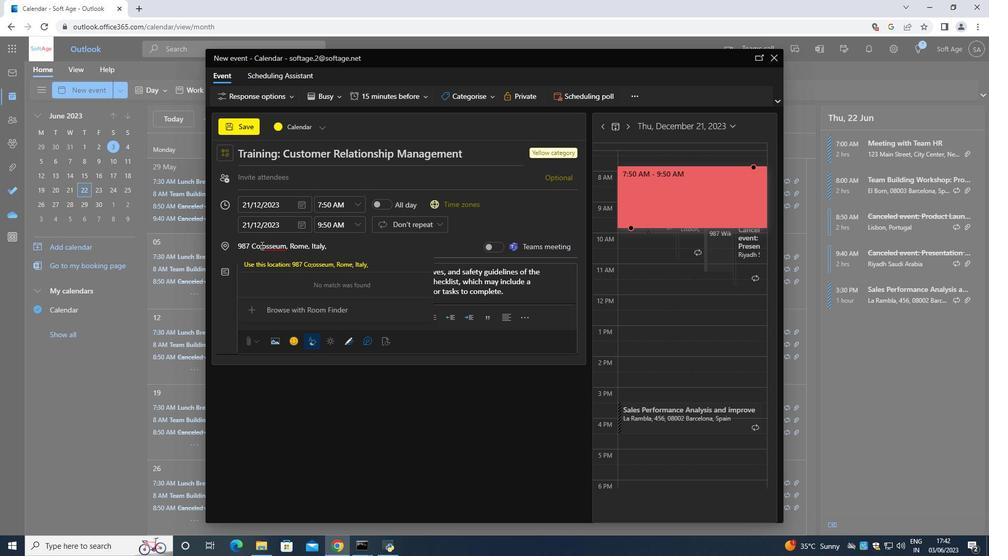 
Action: Key pressed <Key.backspace>
Screenshot: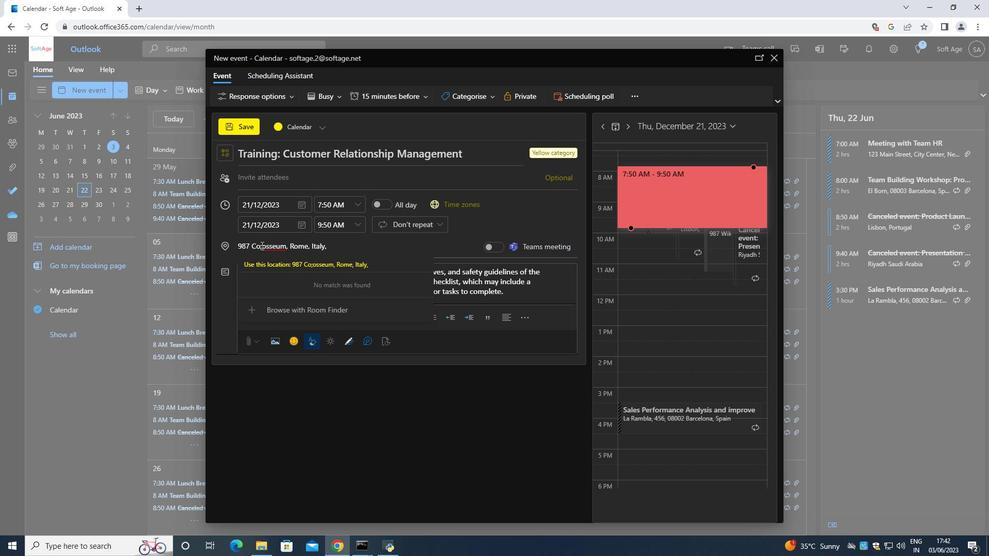 
Action: Mouse moved to (298, 173)
Screenshot: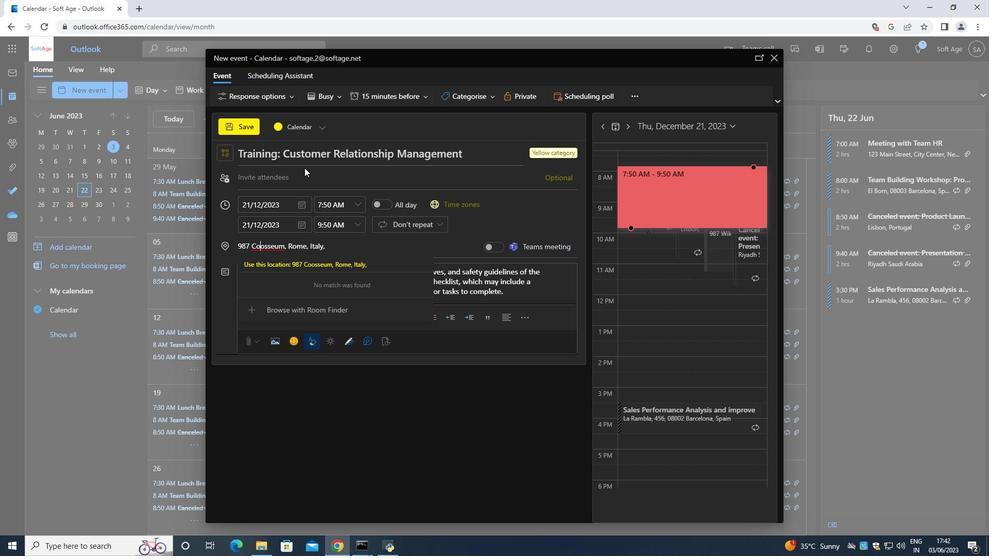 
Action: Mouse pressed left at (298, 173)
Screenshot: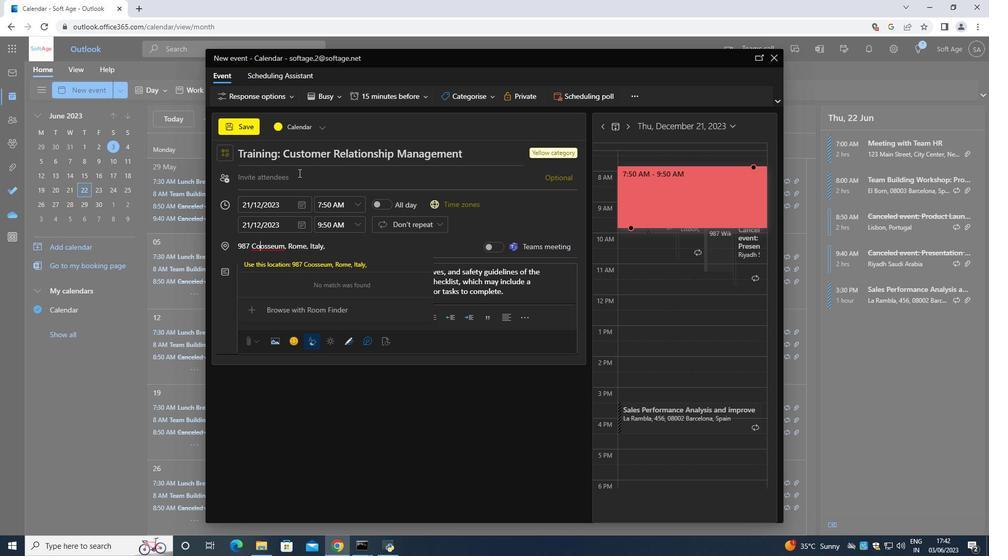 
Action: Mouse moved to (281, 164)
Screenshot: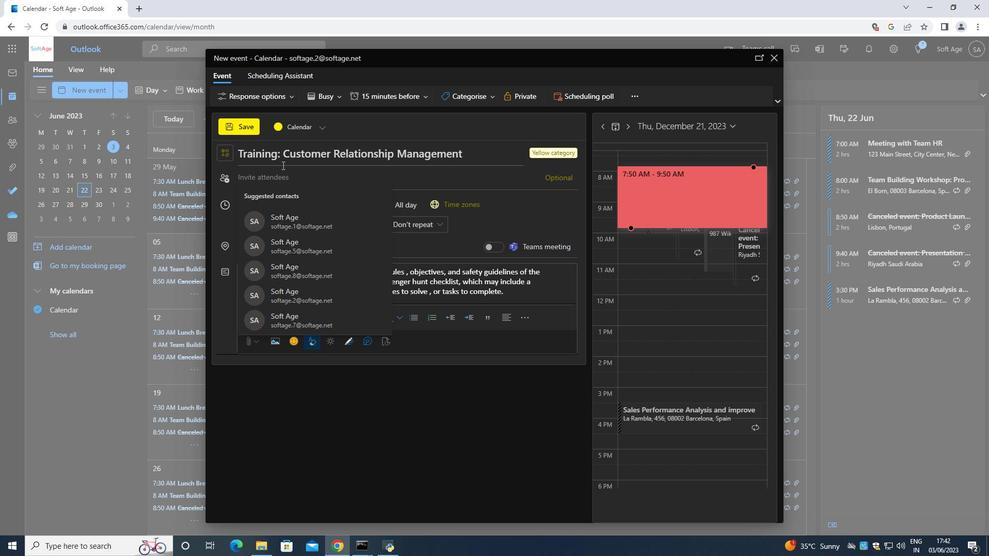 
Action: Key pressed <Key.shift>Softage.6<Key.shift>@softage
Screenshot: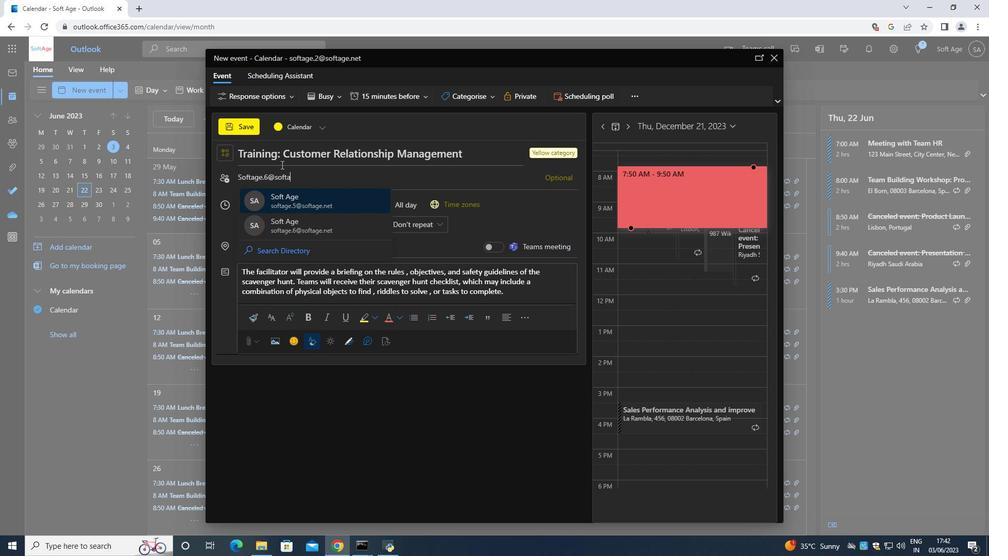 
Action: Mouse moved to (292, 221)
Screenshot: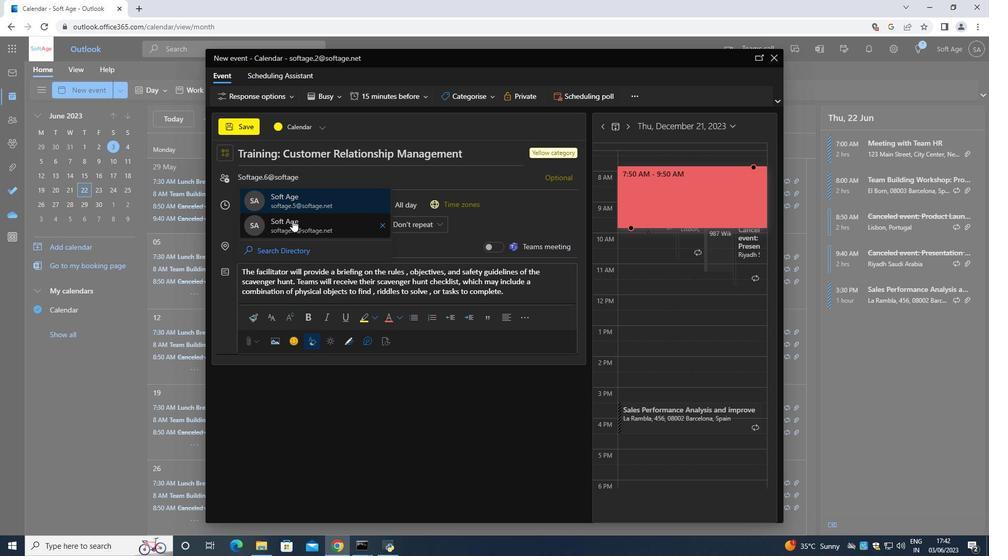 
Action: Mouse pressed left at (292, 221)
Screenshot: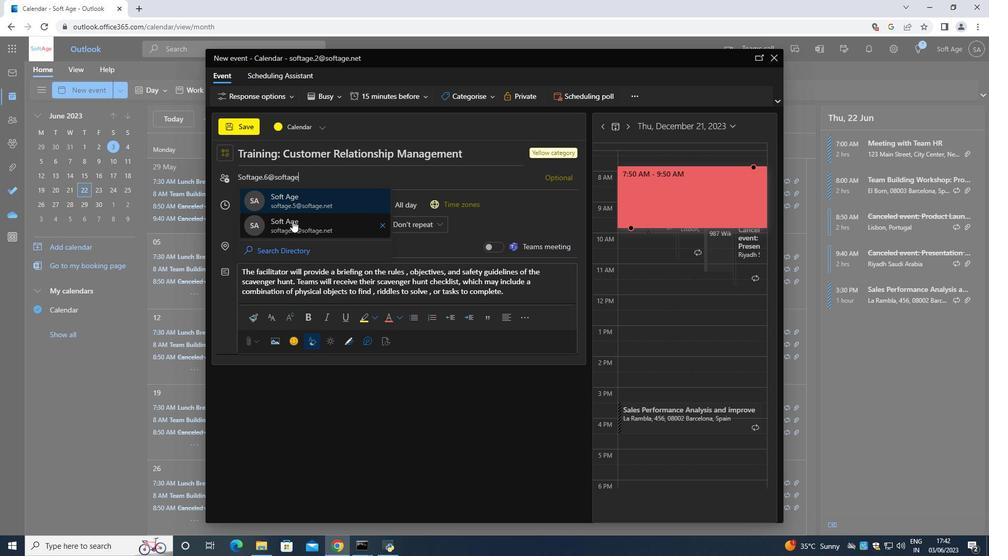 
Action: Mouse moved to (280, 187)
Screenshot: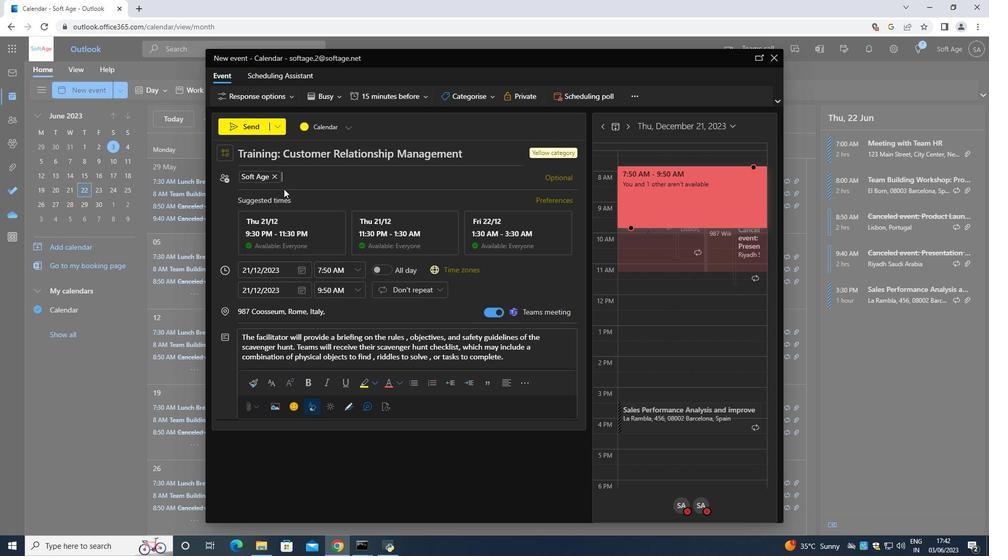 
Action: Key pressed <Key.shift>
Screenshot: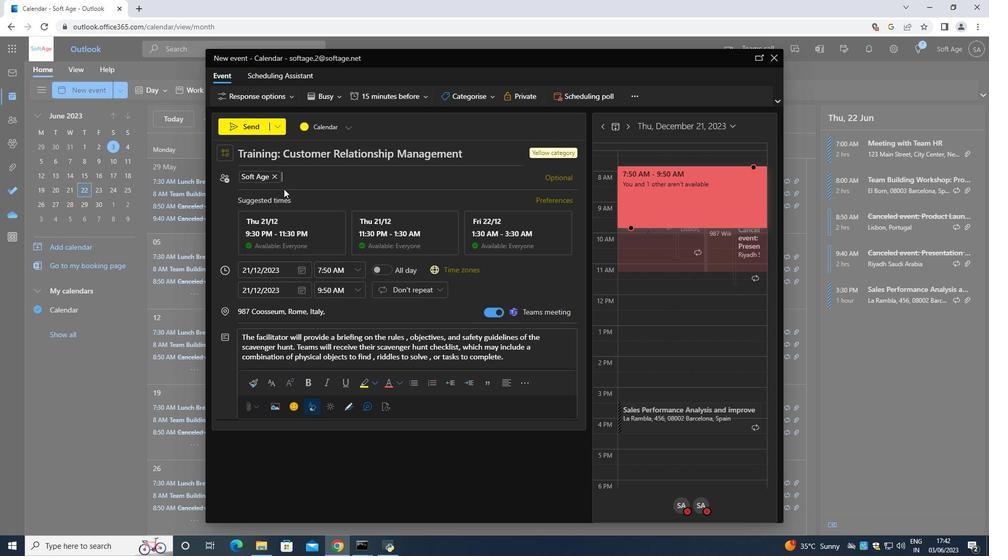 
Action: Mouse moved to (280, 187)
Screenshot: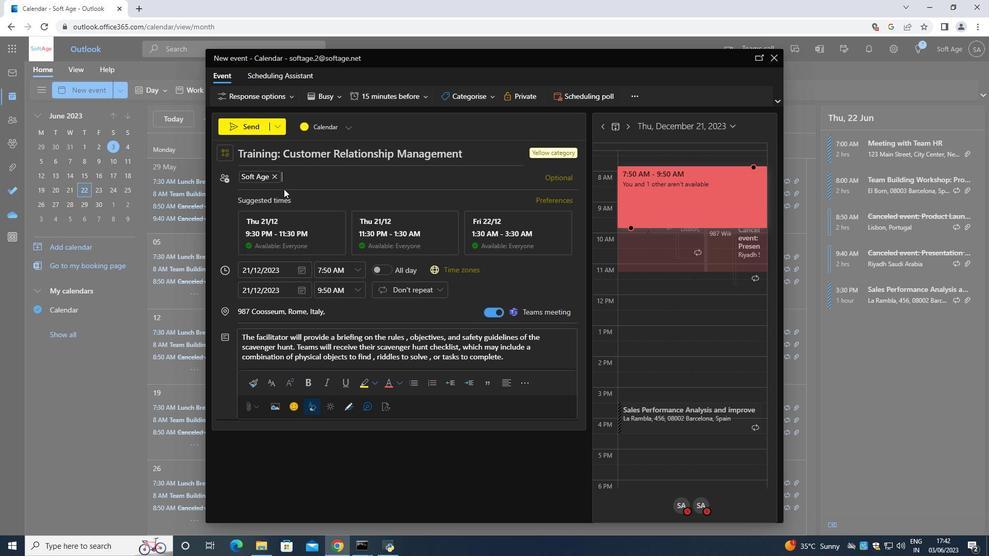 
Action: Key pressed Softage.7<Key.shift>@softage
Screenshot: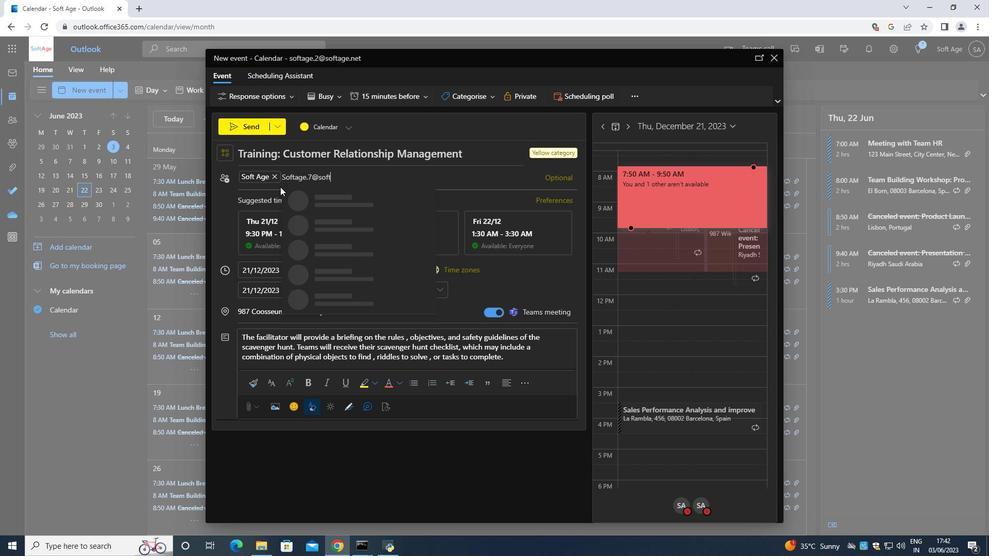 
Action: Mouse moved to (334, 197)
Screenshot: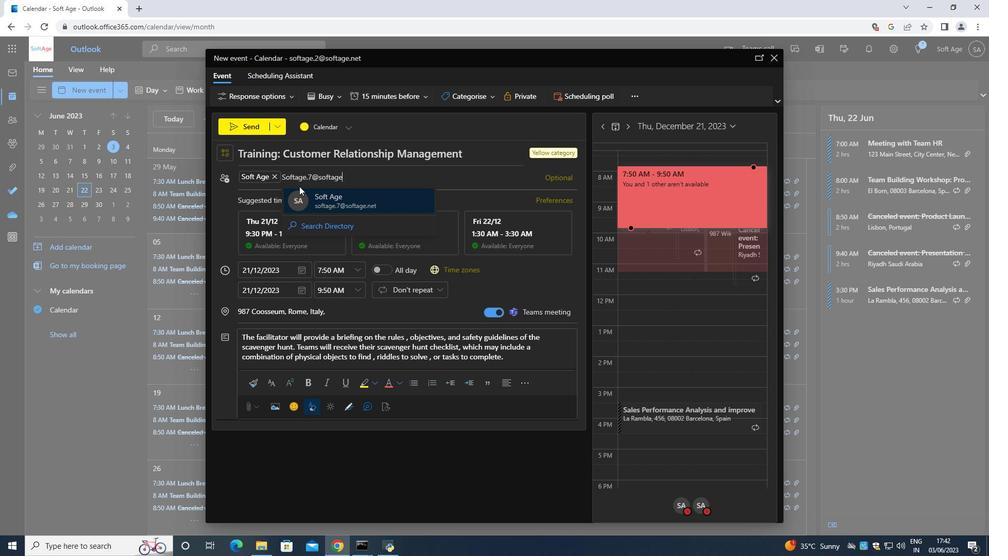 
Action: Mouse pressed left at (334, 197)
Screenshot: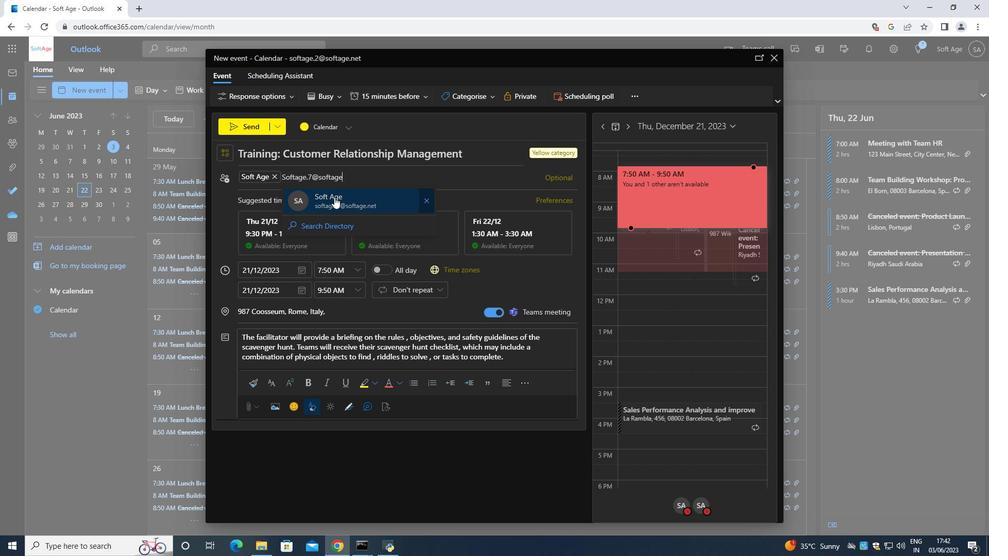 
Action: Mouse moved to (387, 97)
Screenshot: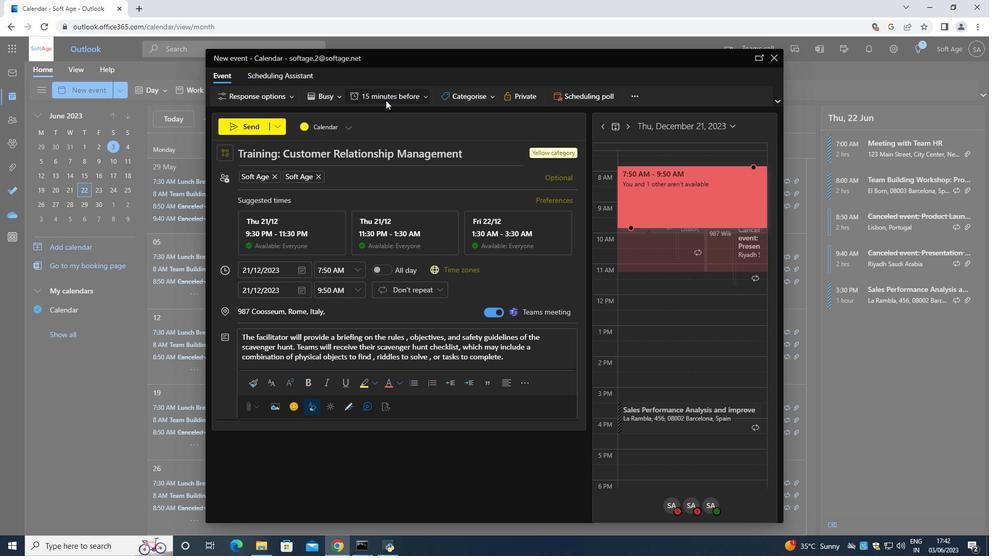 
Action: Mouse pressed left at (387, 97)
Screenshot: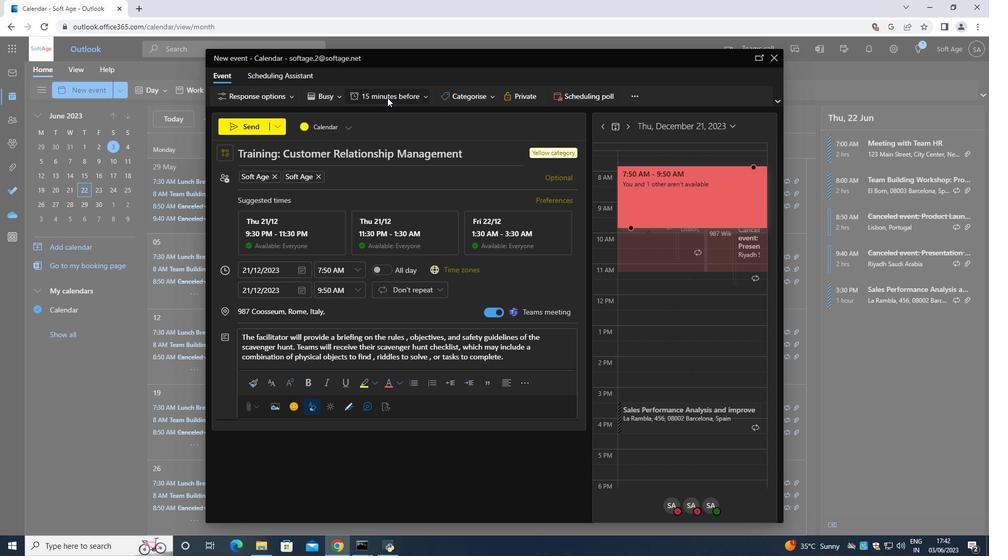 
Action: Mouse moved to (389, 151)
Screenshot: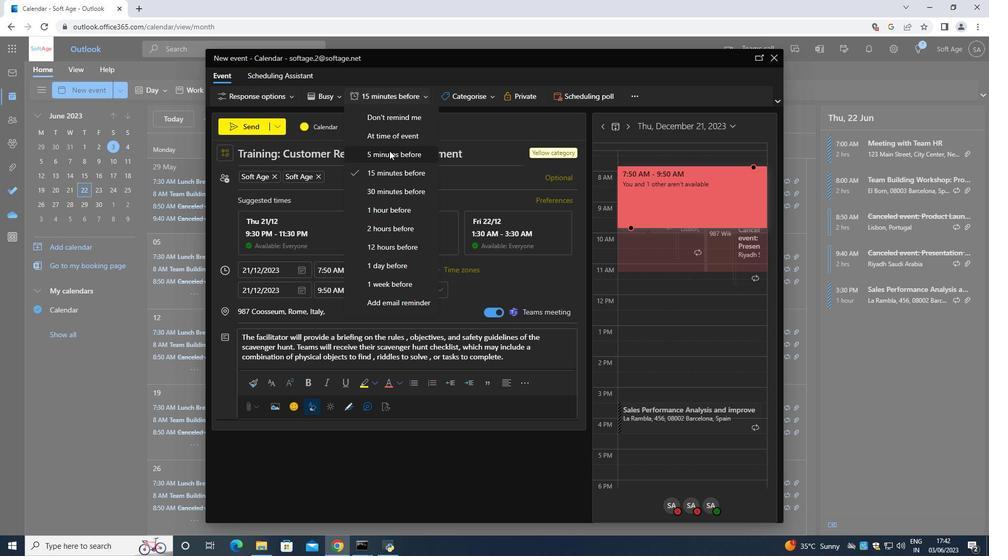 
Action: Mouse pressed left at (389, 151)
Screenshot: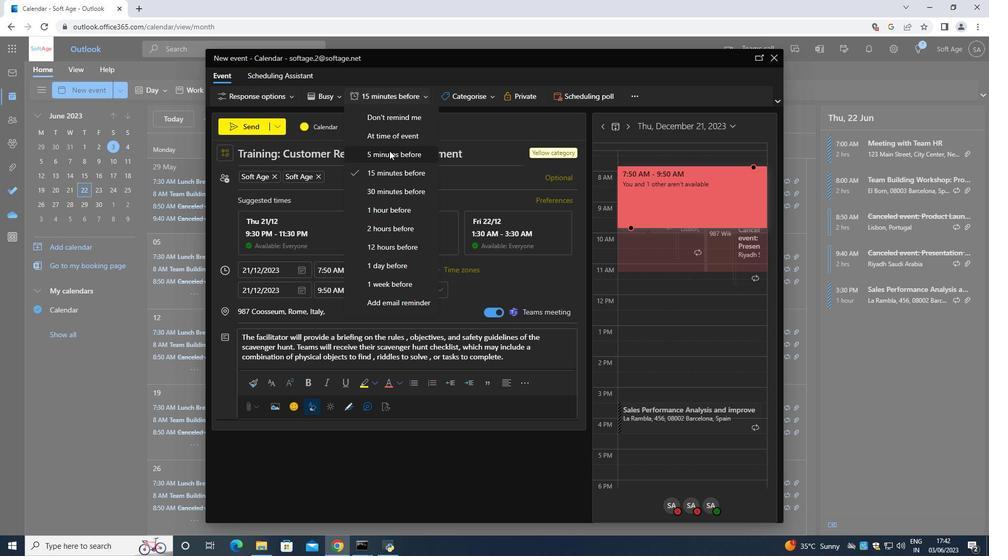 
Action: Mouse moved to (253, 127)
Screenshot: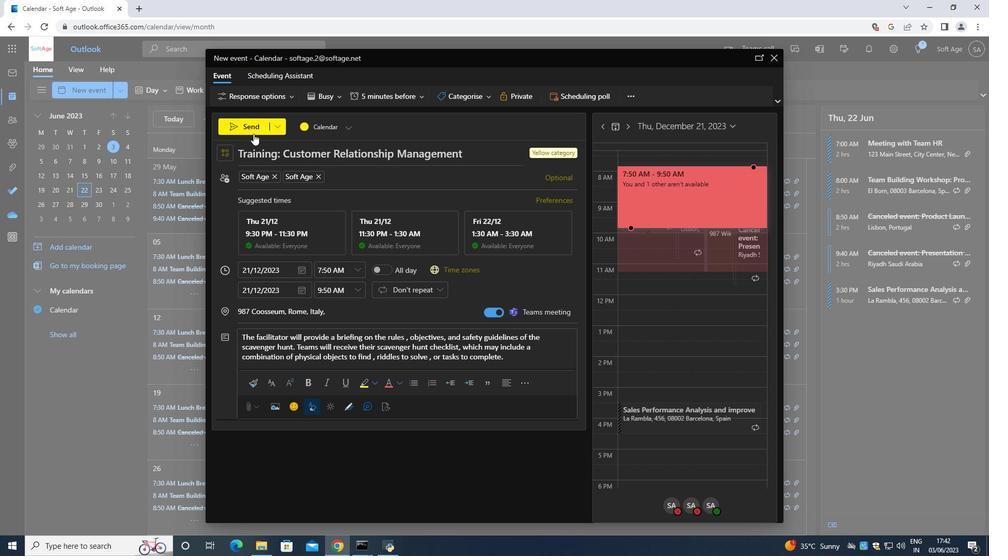 
Action: Mouse pressed left at (253, 127)
Screenshot: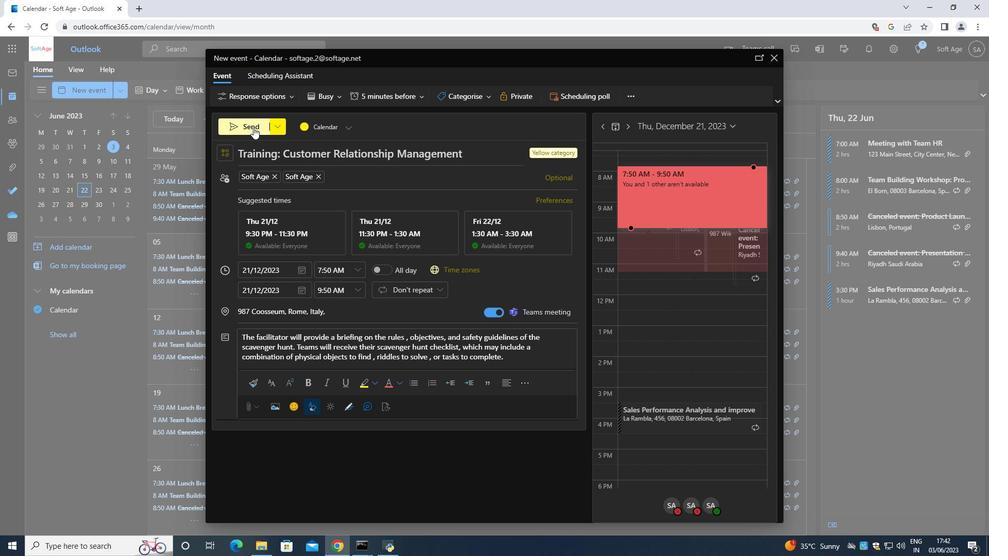 
Action: Mouse moved to (255, 127)
Screenshot: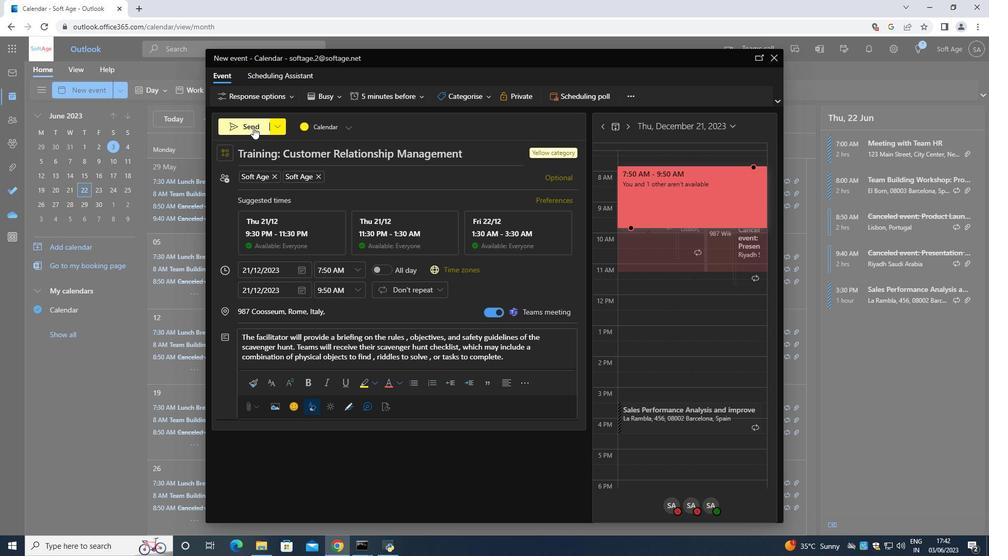 
